 Task: Find connections with filter location Cuddapah with filter topic #Industrieswith filter profile language English with filter current company Hshelpinghand - Job & Career Opportunities with filter school Sambhram Institute of Technology, BANGALORE with filter industry Leasing Non-residential Real Estate with filter service category Videography with filter keywords title Nurse
Action: Mouse moved to (481, 61)
Screenshot: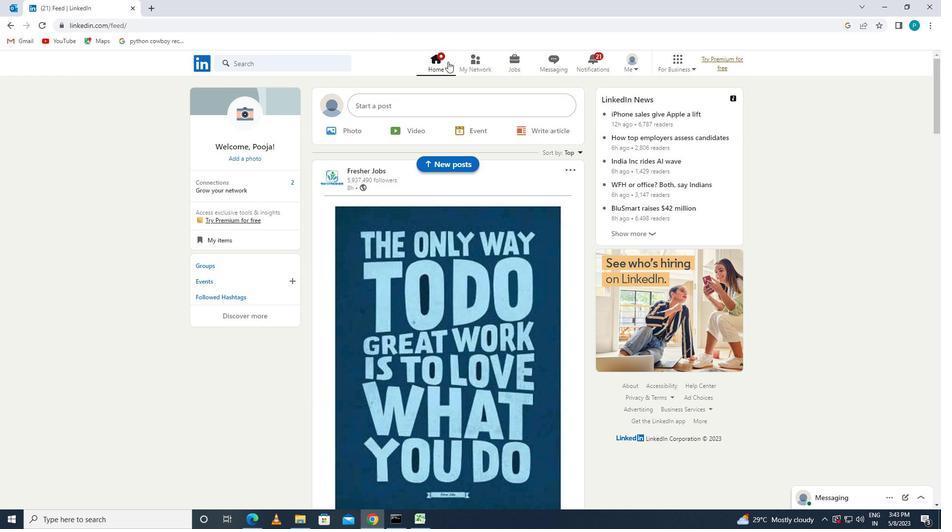 
Action: Mouse pressed left at (481, 61)
Screenshot: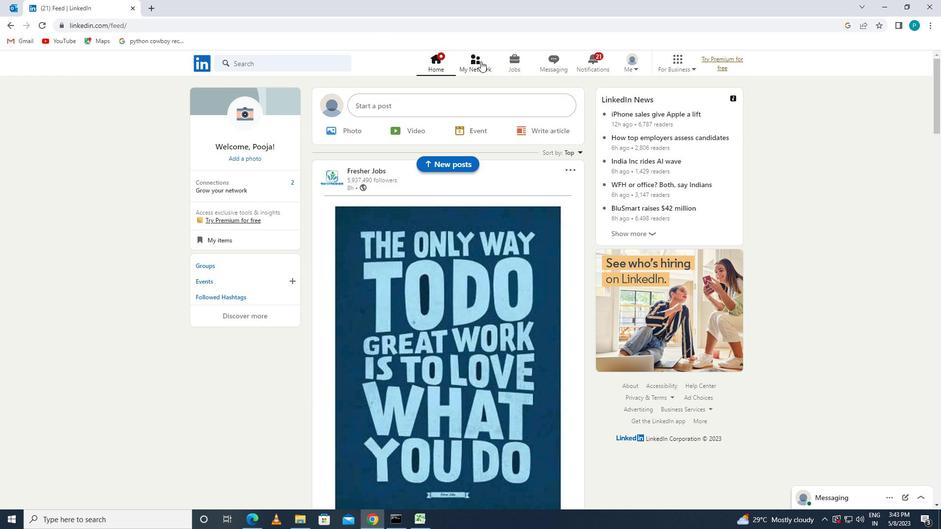 
Action: Mouse moved to (312, 124)
Screenshot: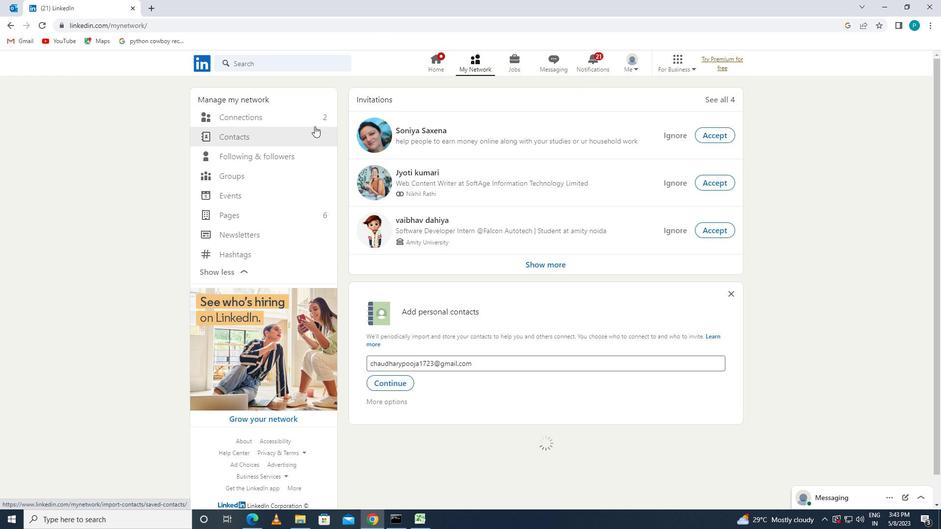 
Action: Mouse pressed left at (312, 124)
Screenshot: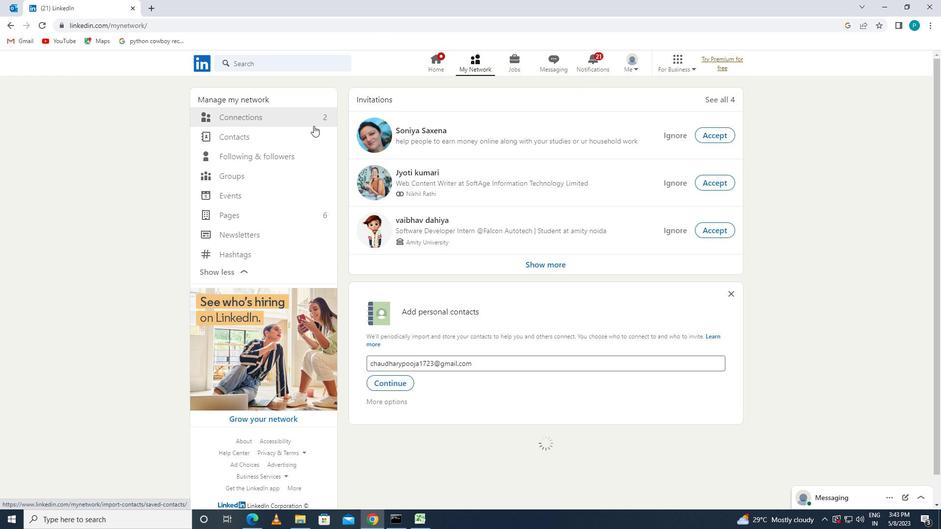 
Action: Mouse moved to (312, 124)
Screenshot: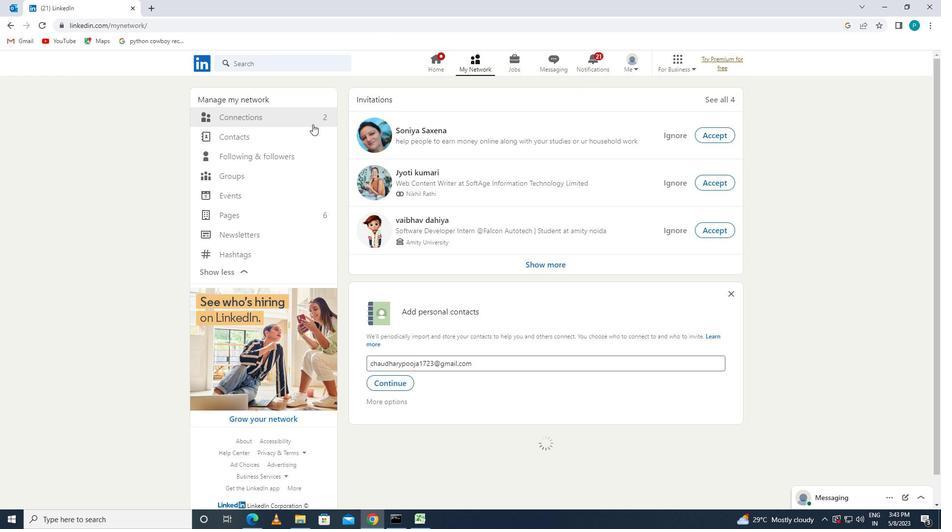 
Action: Mouse pressed left at (312, 124)
Screenshot: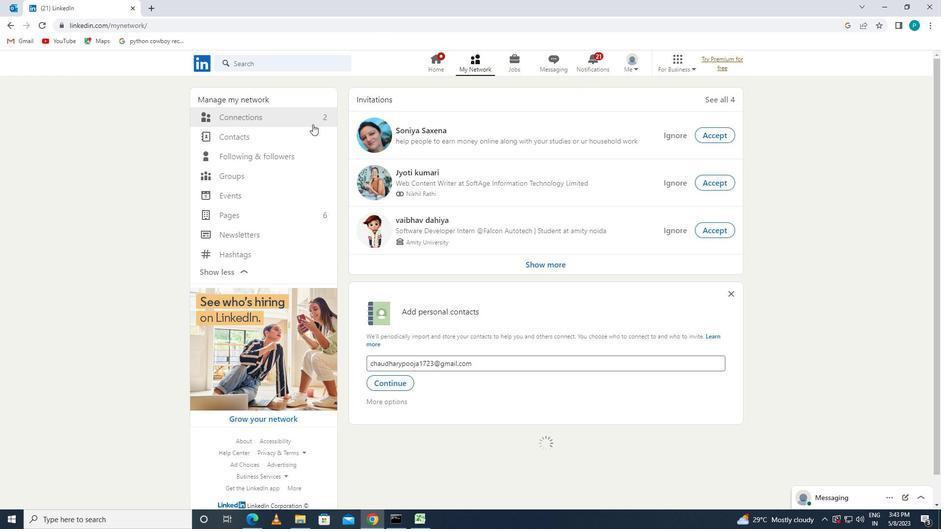 
Action: Mouse pressed left at (312, 124)
Screenshot: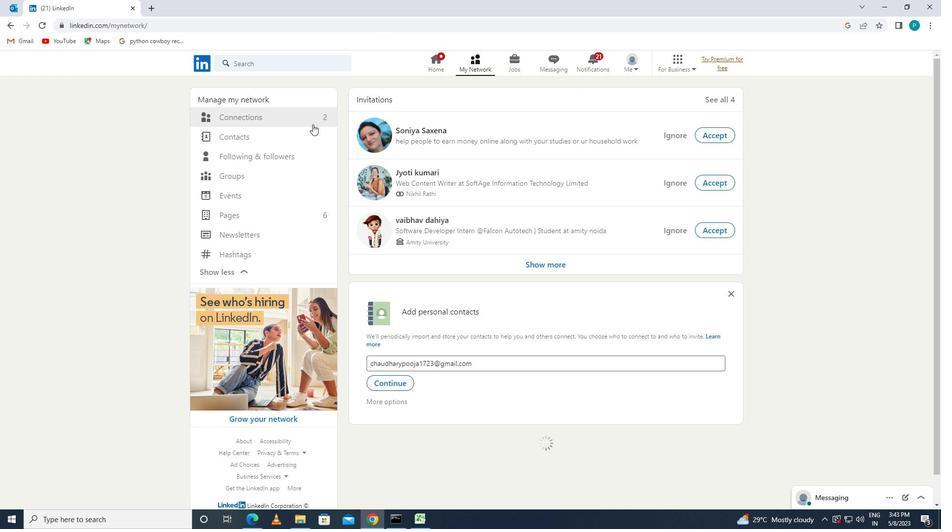 
Action: Mouse moved to (313, 114)
Screenshot: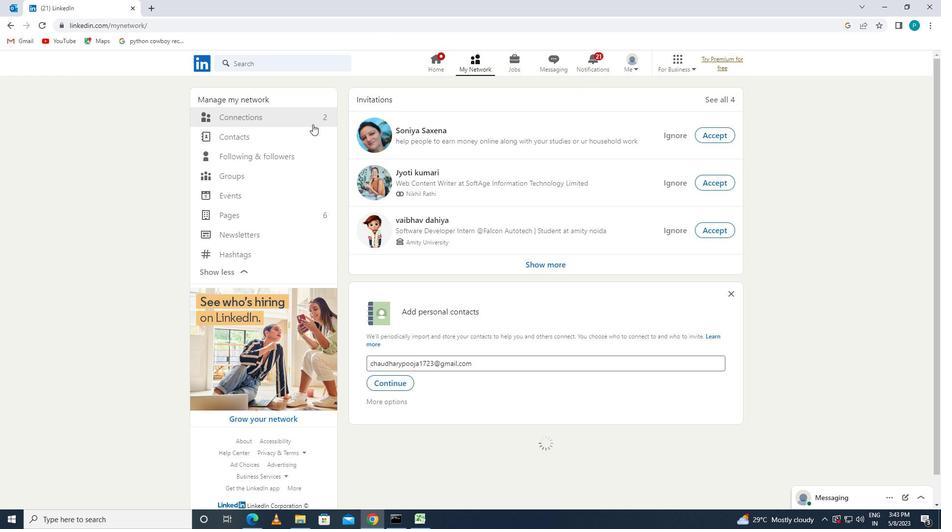 
Action: Mouse pressed left at (313, 114)
Screenshot: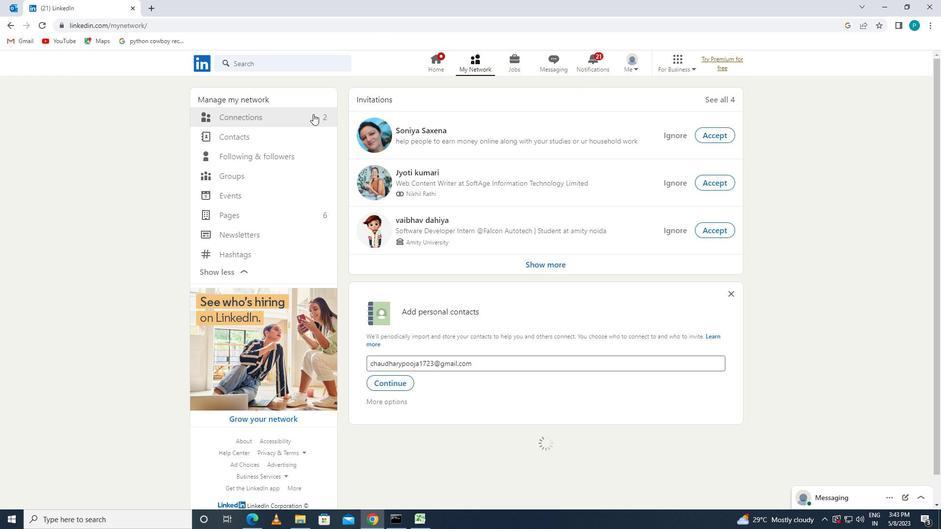 
Action: Mouse pressed left at (313, 114)
Screenshot: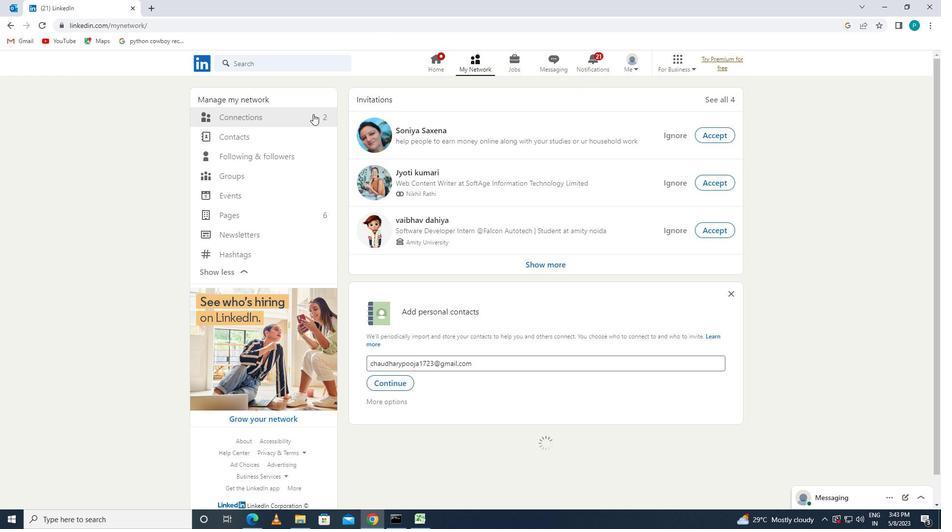 
Action: Mouse moved to (566, 120)
Screenshot: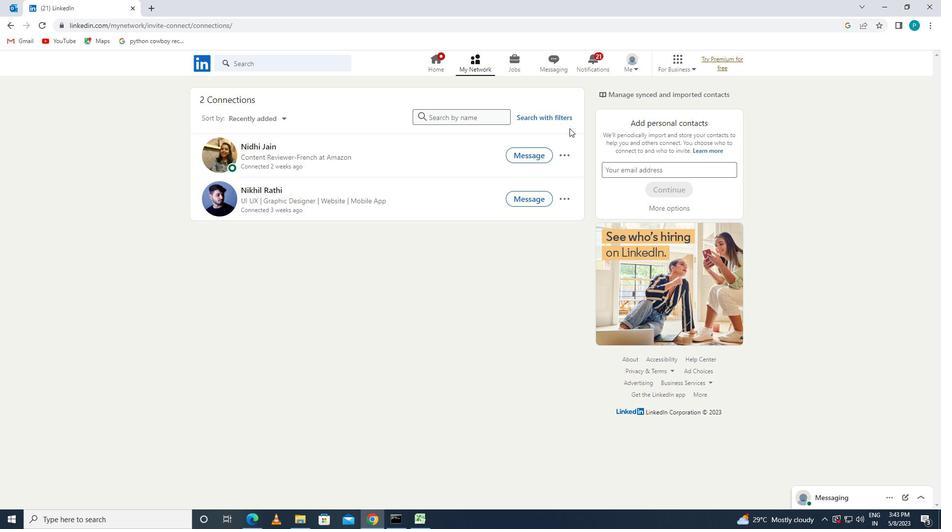 
Action: Mouse pressed left at (566, 120)
Screenshot: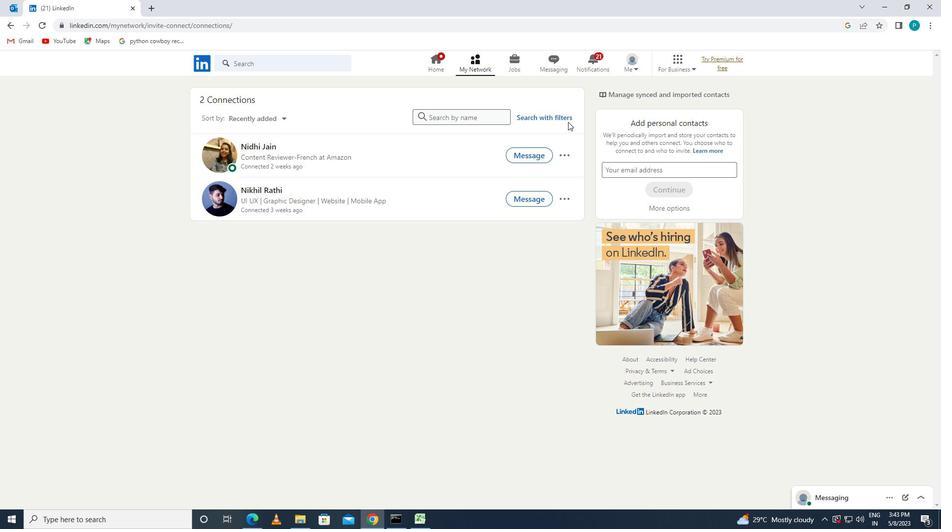 
Action: Mouse moved to (509, 87)
Screenshot: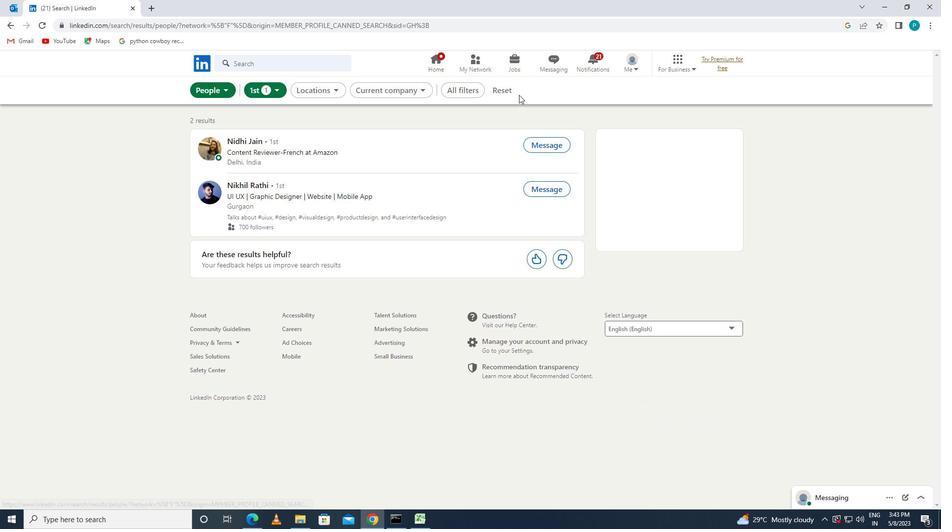 
Action: Mouse pressed left at (509, 87)
Screenshot: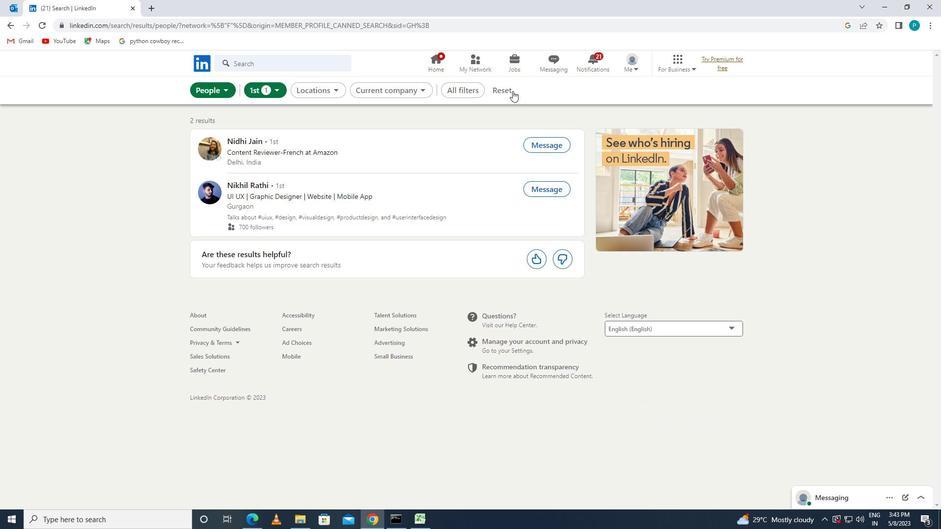 
Action: Mouse moved to (475, 89)
Screenshot: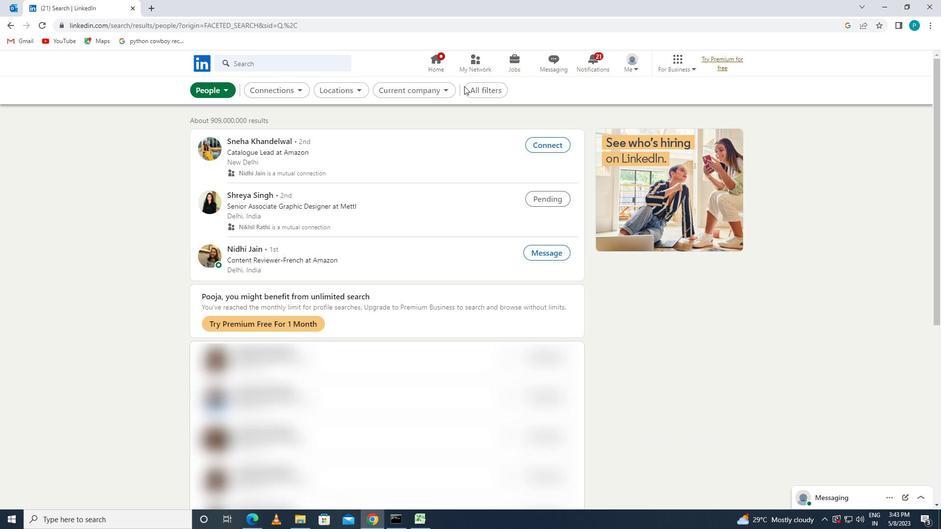 
Action: Mouse pressed left at (475, 89)
Screenshot: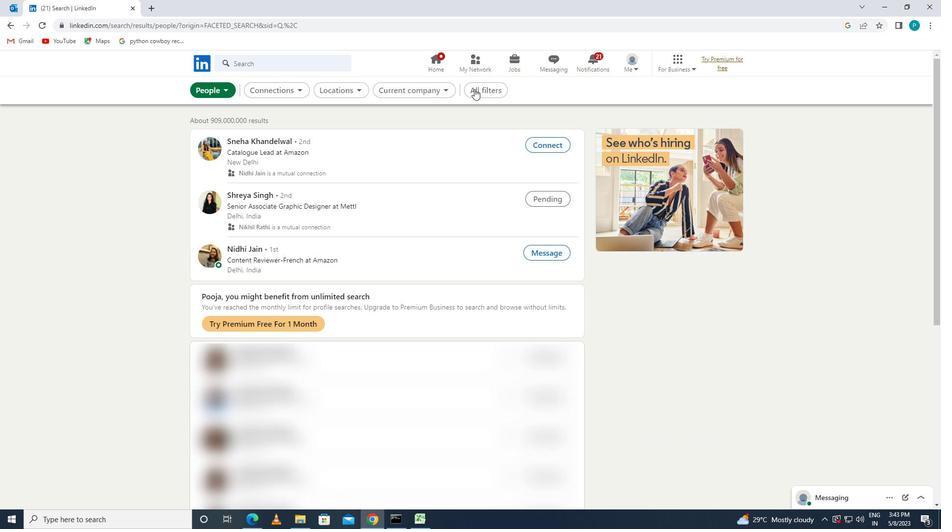 
Action: Mouse moved to (866, 250)
Screenshot: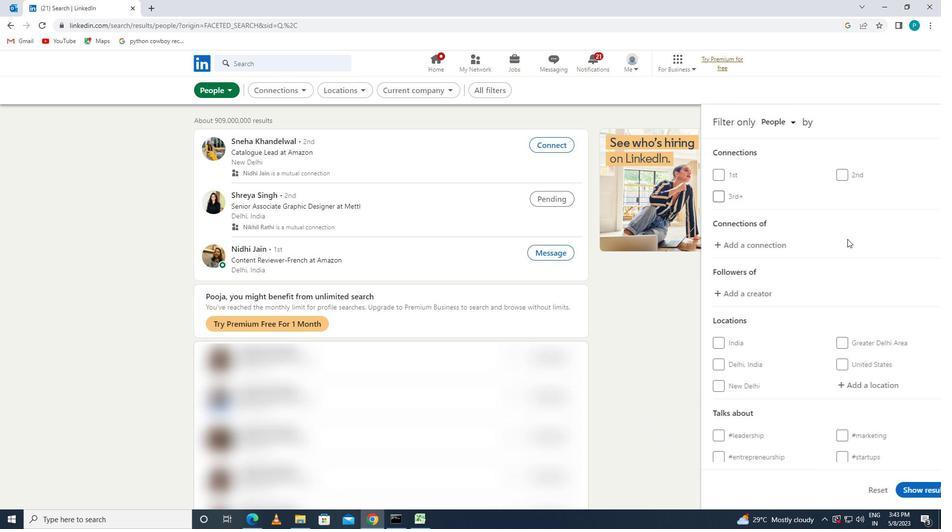 
Action: Mouse scrolled (866, 249) with delta (0, 0)
Screenshot: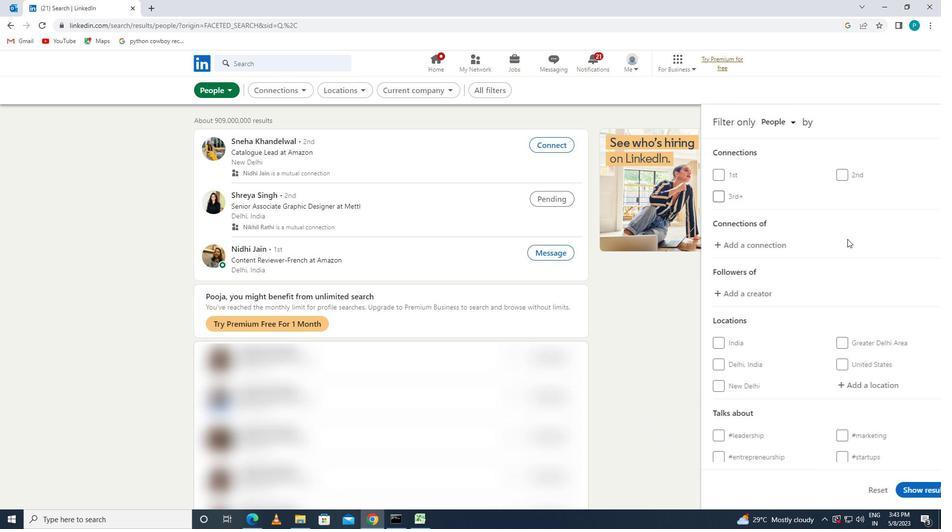 
Action: Mouse scrolled (866, 249) with delta (0, 0)
Screenshot: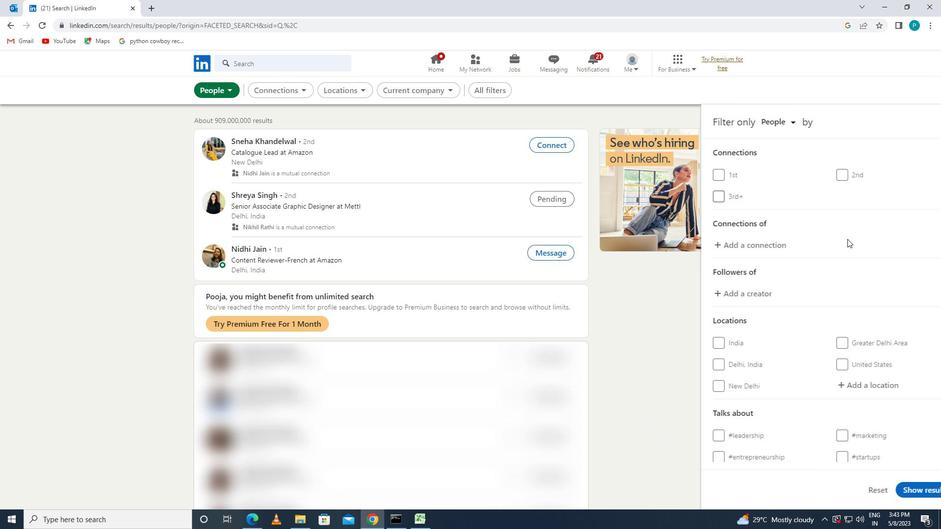 
Action: Mouse scrolled (866, 249) with delta (0, 0)
Screenshot: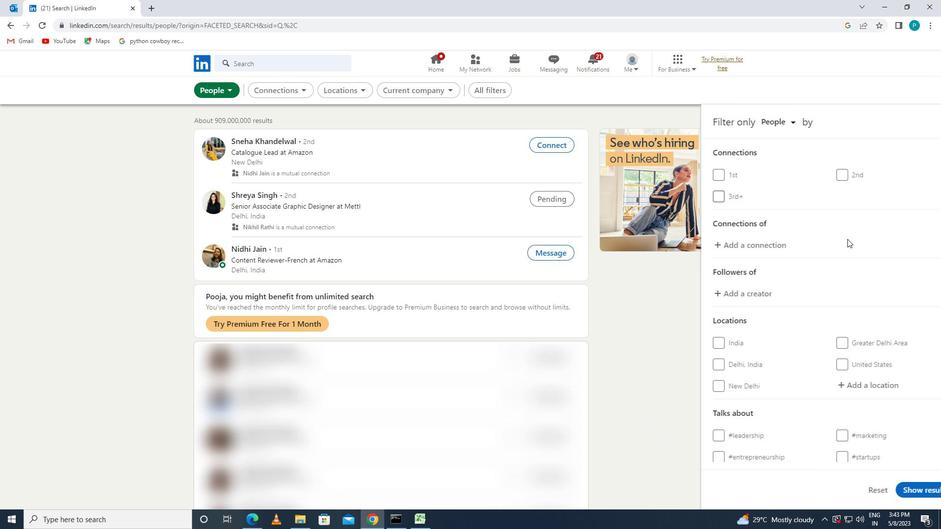 
Action: Mouse moved to (826, 234)
Screenshot: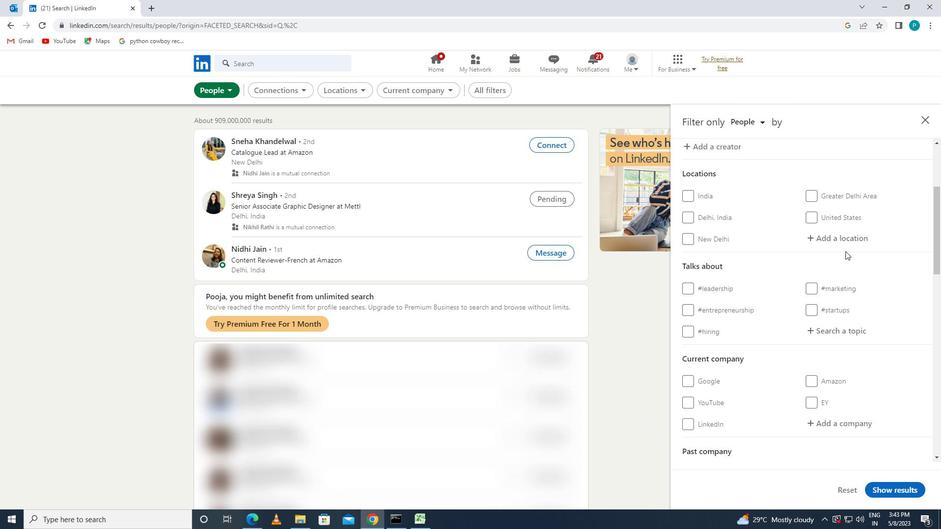 
Action: Mouse pressed left at (826, 234)
Screenshot: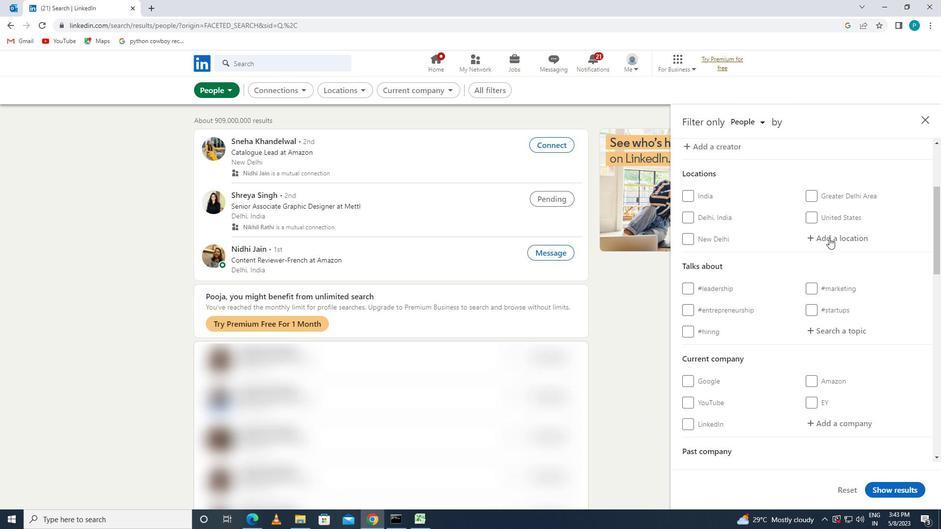 
Action: Mouse moved to (824, 234)
Screenshot: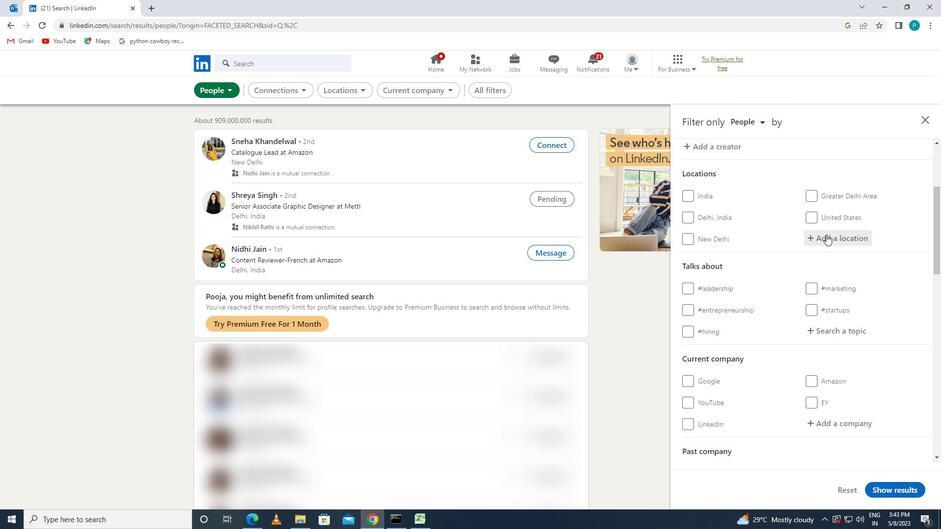 
Action: Key pressed <Key.caps_lock>c<Key.caps_lock>uddapah
Screenshot: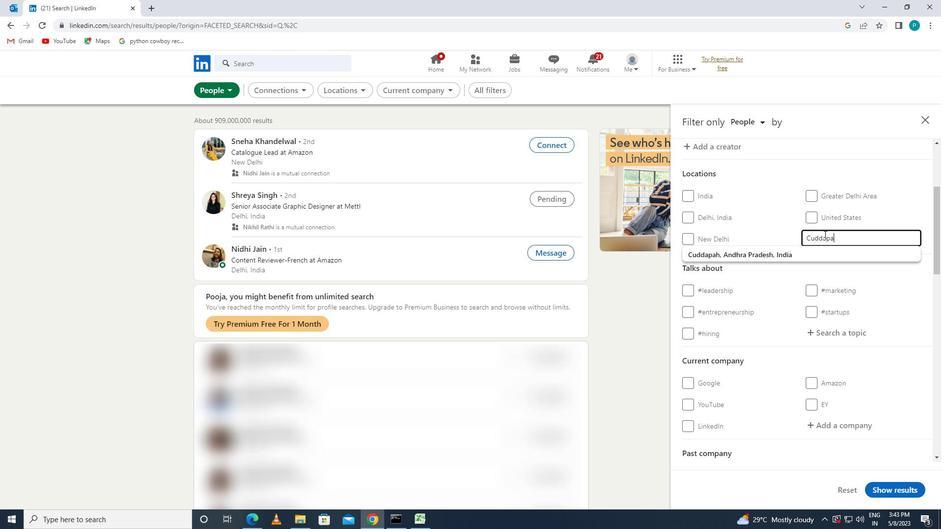 
Action: Mouse moved to (833, 249)
Screenshot: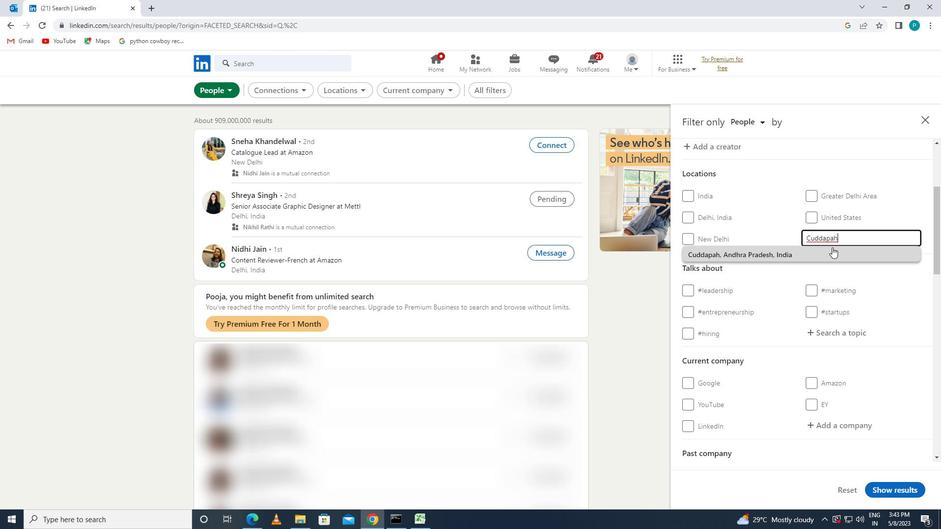 
Action: Mouse pressed left at (833, 249)
Screenshot: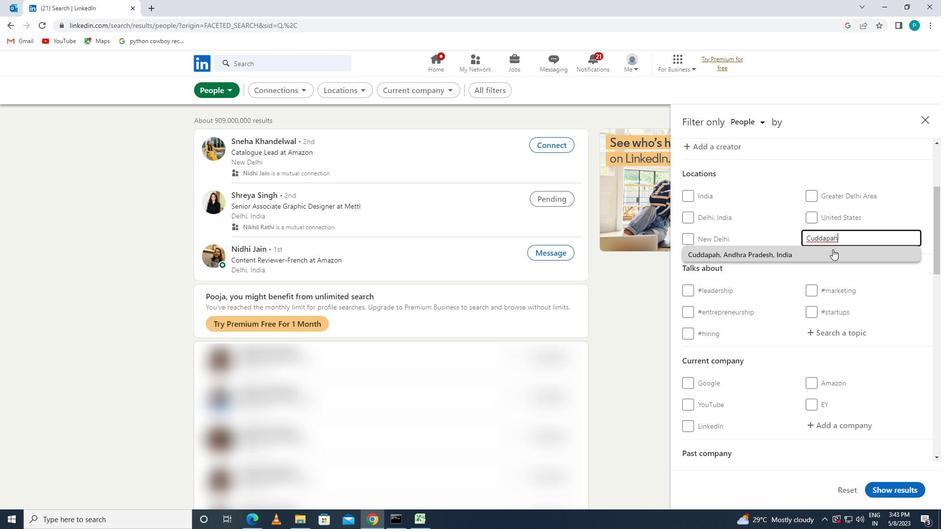 
Action: Mouse moved to (857, 356)
Screenshot: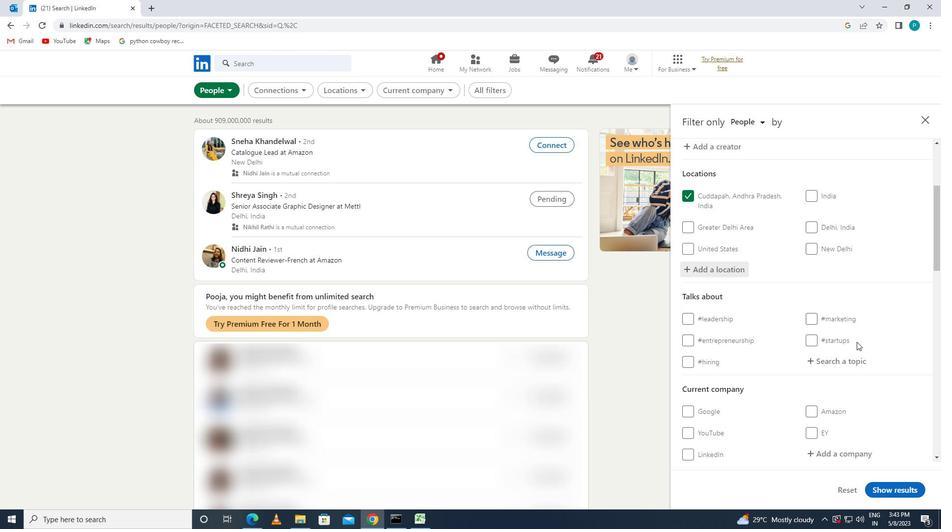 
Action: Mouse pressed left at (857, 356)
Screenshot: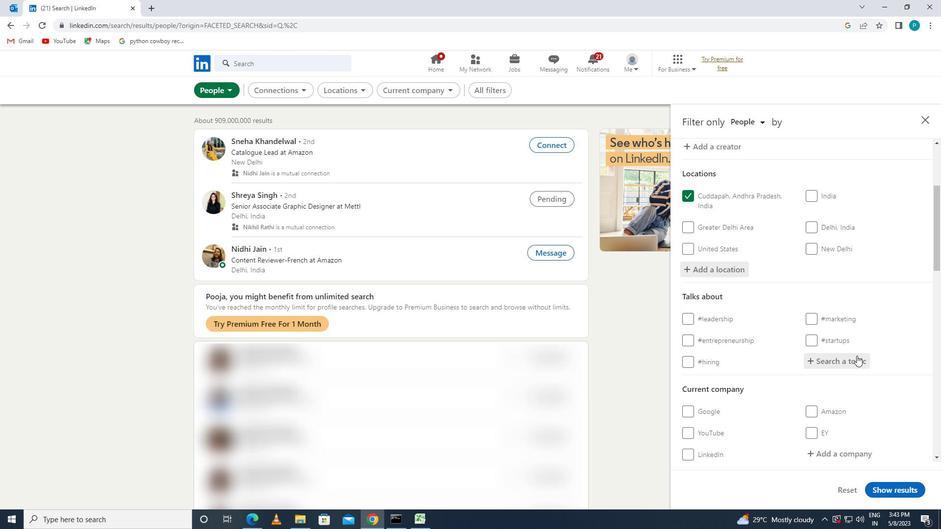 
Action: Mouse moved to (856, 356)
Screenshot: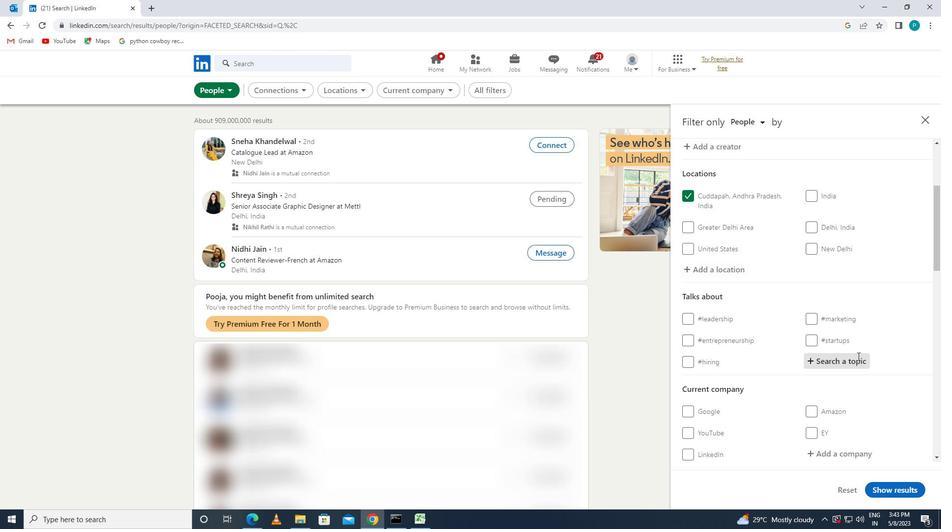 
Action: Key pressed <Key.shift>#<Key.caps_lock>I<Key.caps_lock>NDUSTRIES
Screenshot: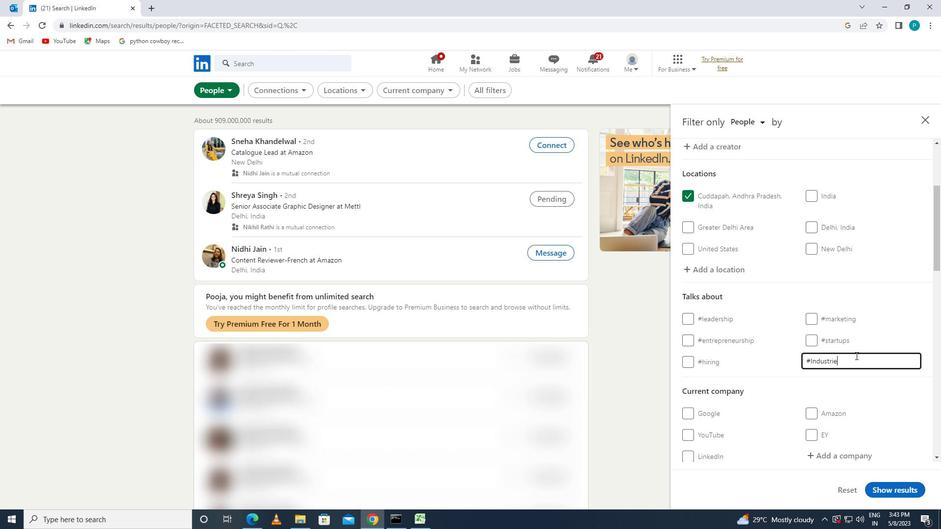 
Action: Mouse moved to (678, 249)
Screenshot: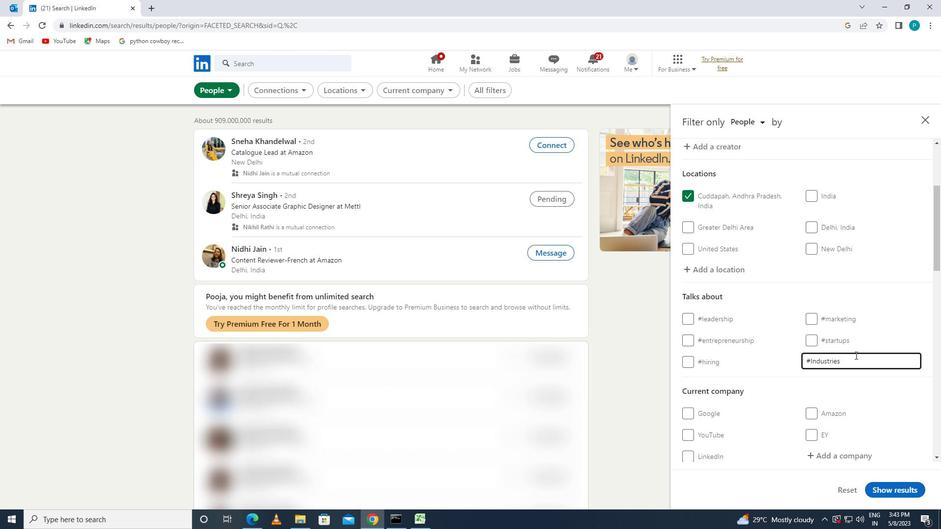 
Action: Mouse scrolled (678, 249) with delta (0, 0)
Screenshot: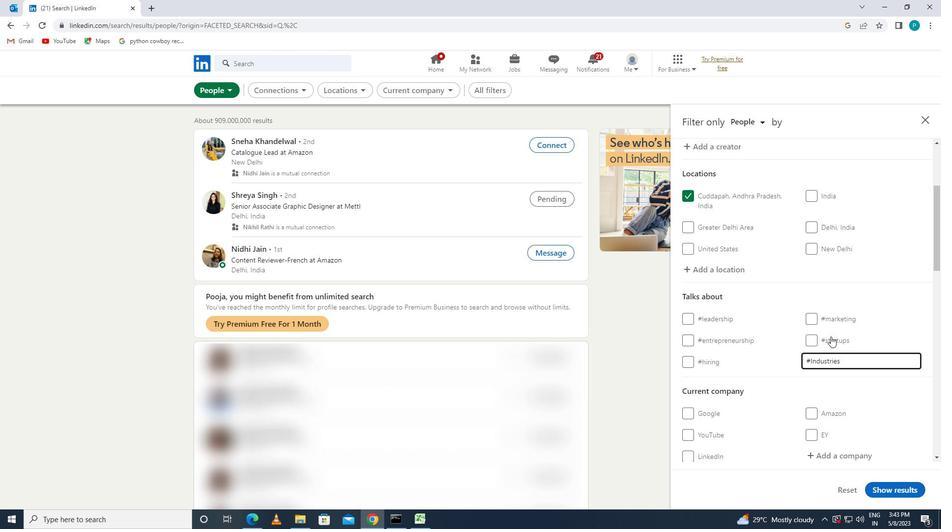 
Action: Mouse scrolled (678, 249) with delta (0, 0)
Screenshot: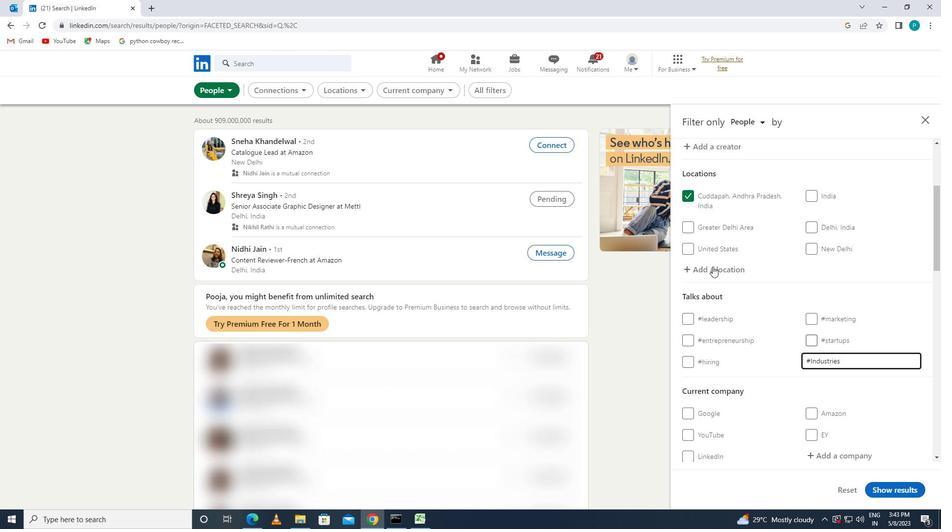 
Action: Mouse scrolled (678, 249) with delta (0, 0)
Screenshot: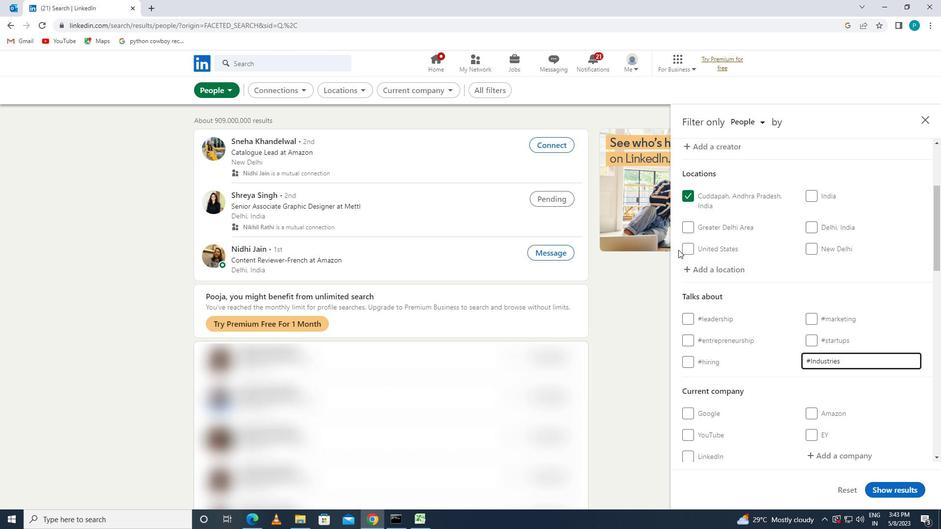 
Action: Mouse moved to (745, 348)
Screenshot: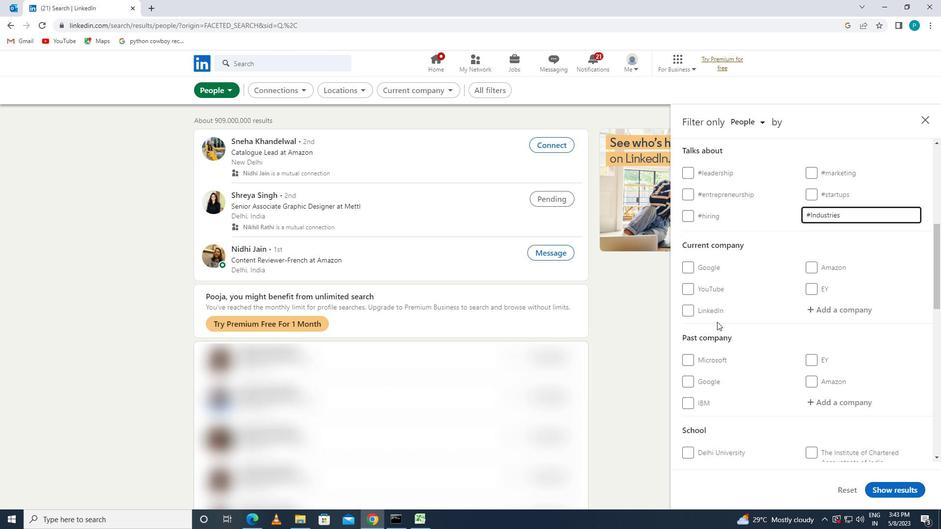 
Action: Mouse scrolled (745, 348) with delta (0, 0)
Screenshot: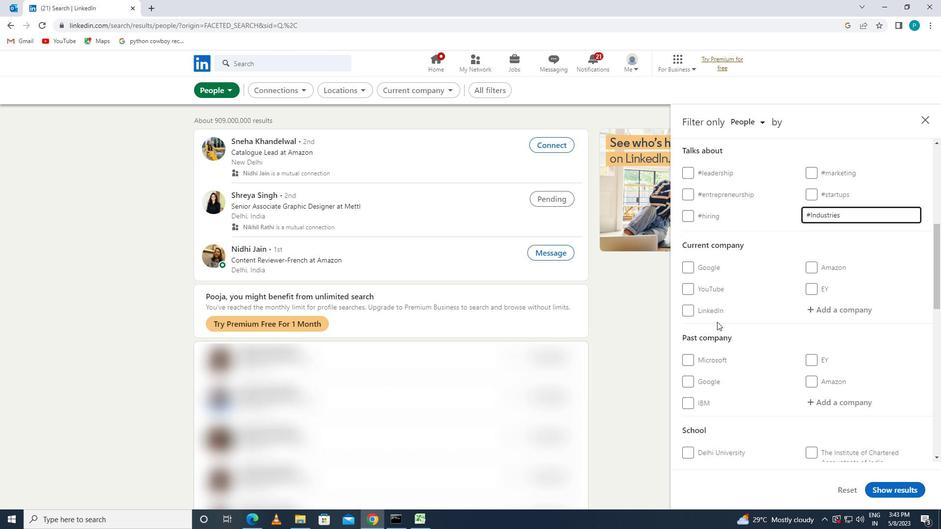 
Action: Mouse scrolled (745, 348) with delta (0, 0)
Screenshot: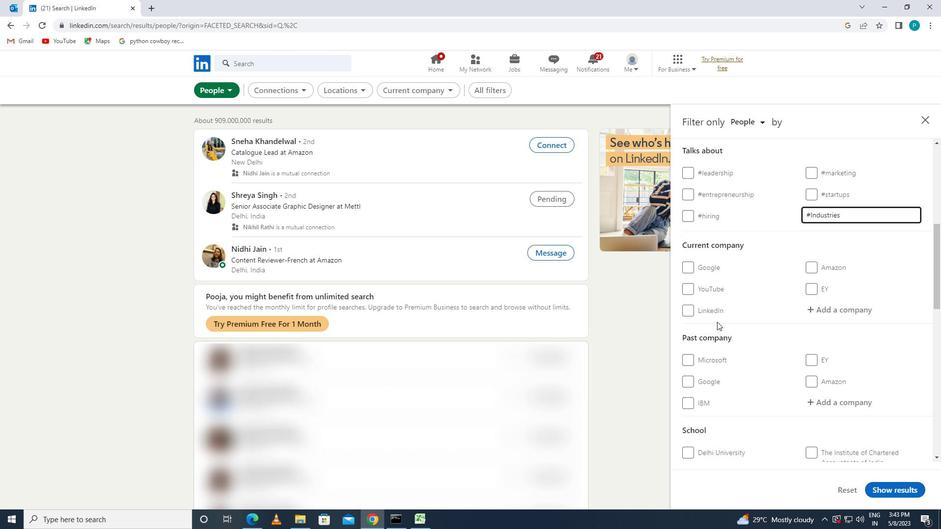 
Action: Mouse moved to (713, 368)
Screenshot: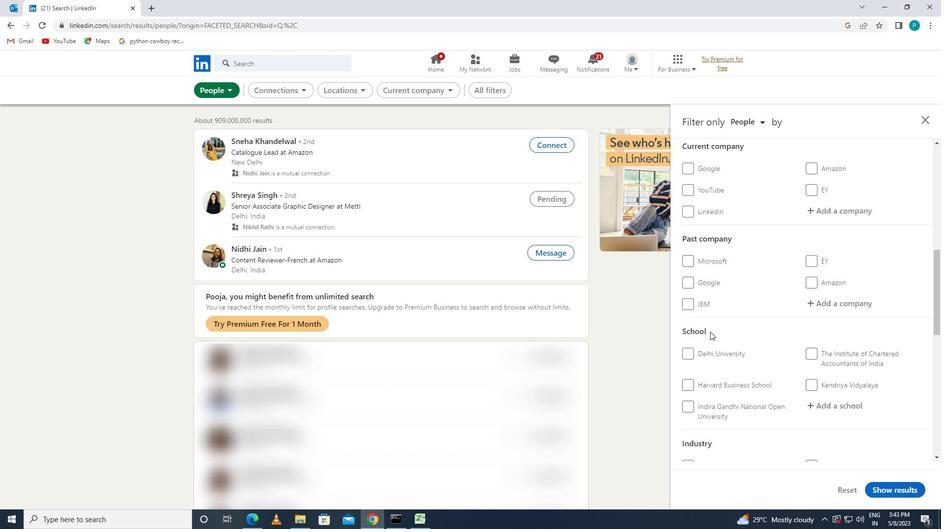 
Action: Mouse scrolled (713, 367) with delta (0, 0)
Screenshot: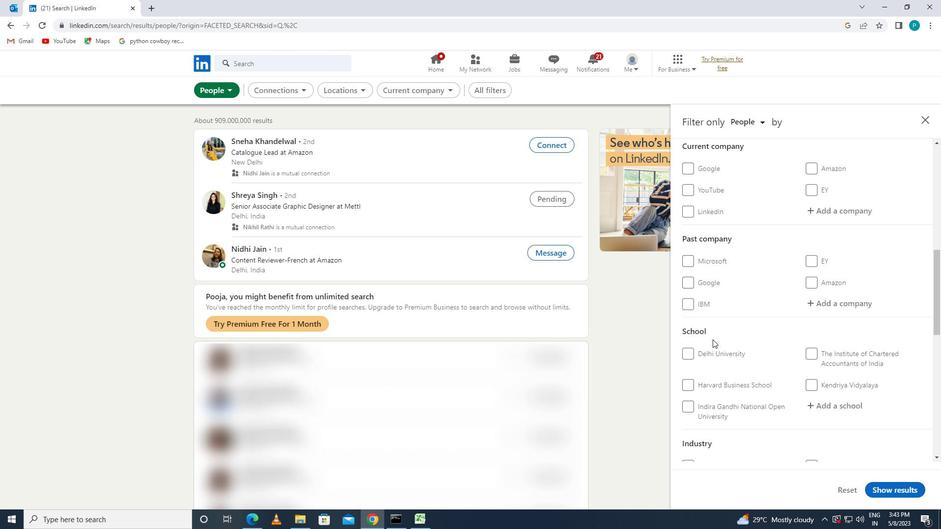 
Action: Mouse scrolled (713, 367) with delta (0, 0)
Screenshot: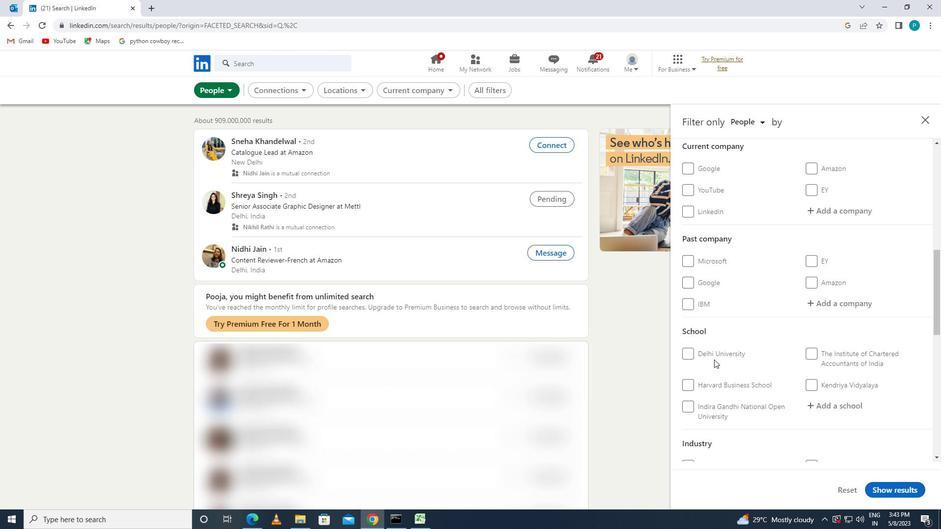 
Action: Mouse scrolled (713, 367) with delta (0, 0)
Screenshot: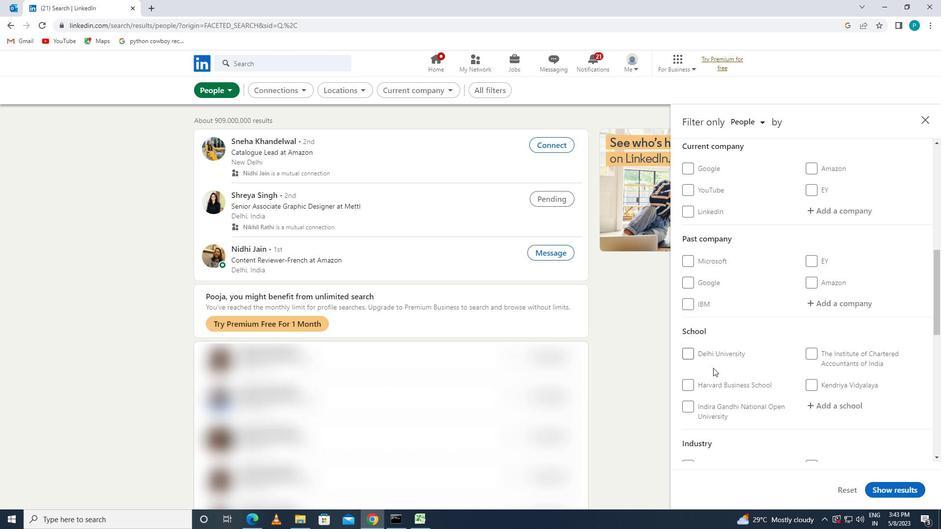 
Action: Mouse moved to (713, 379)
Screenshot: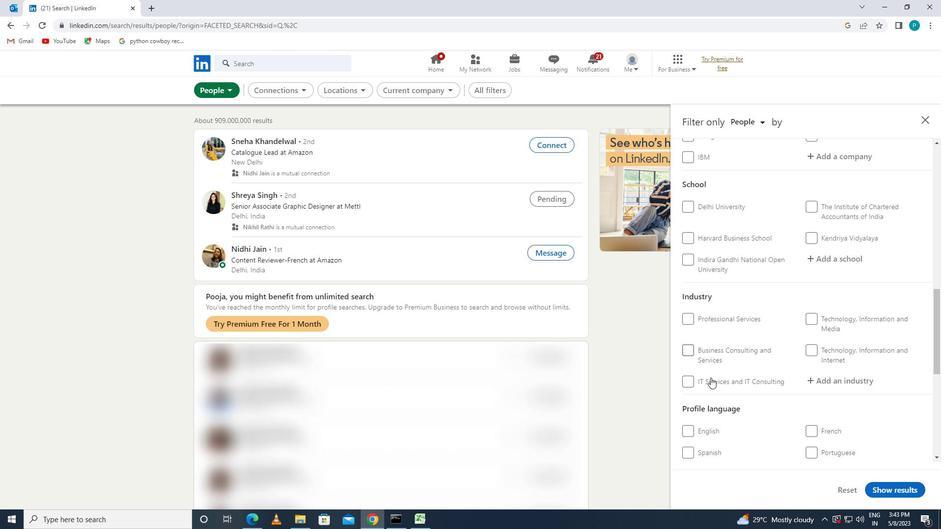 
Action: Mouse scrolled (713, 379) with delta (0, 0)
Screenshot: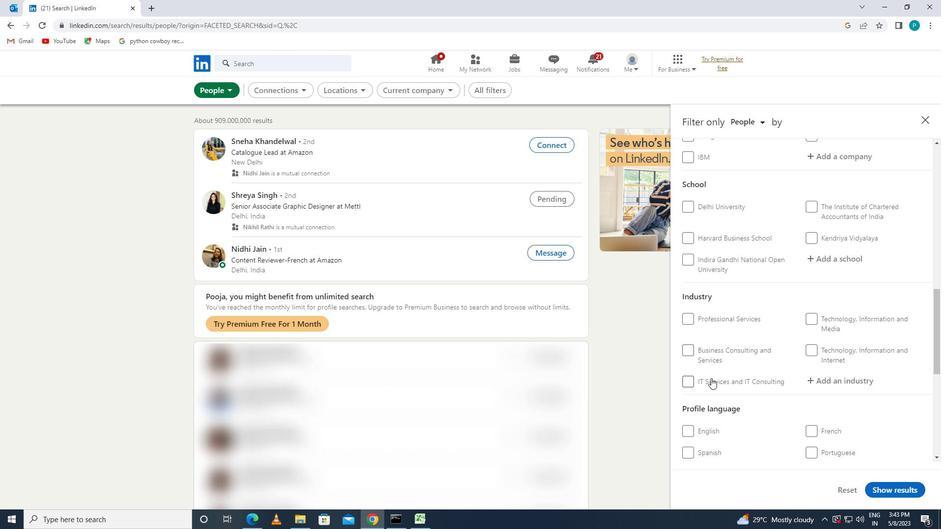 
Action: Mouse moved to (707, 381)
Screenshot: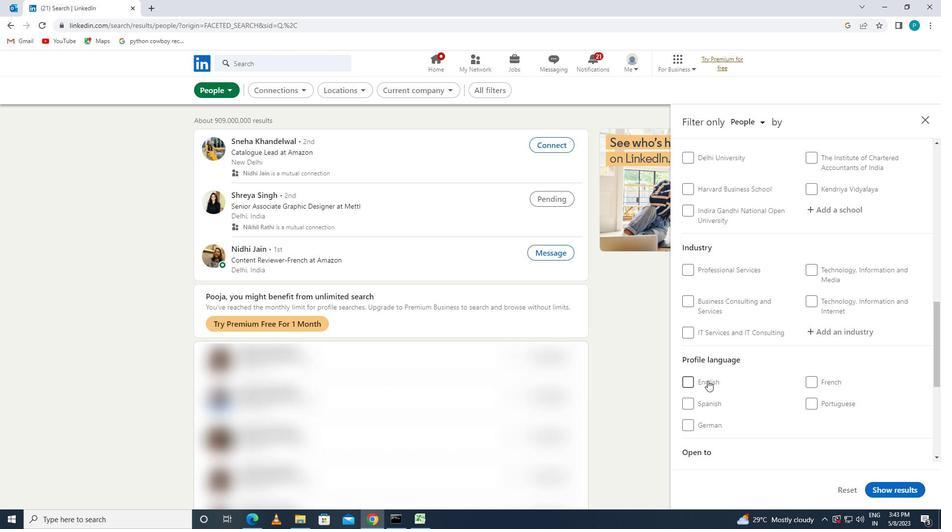 
Action: Mouse pressed left at (707, 381)
Screenshot: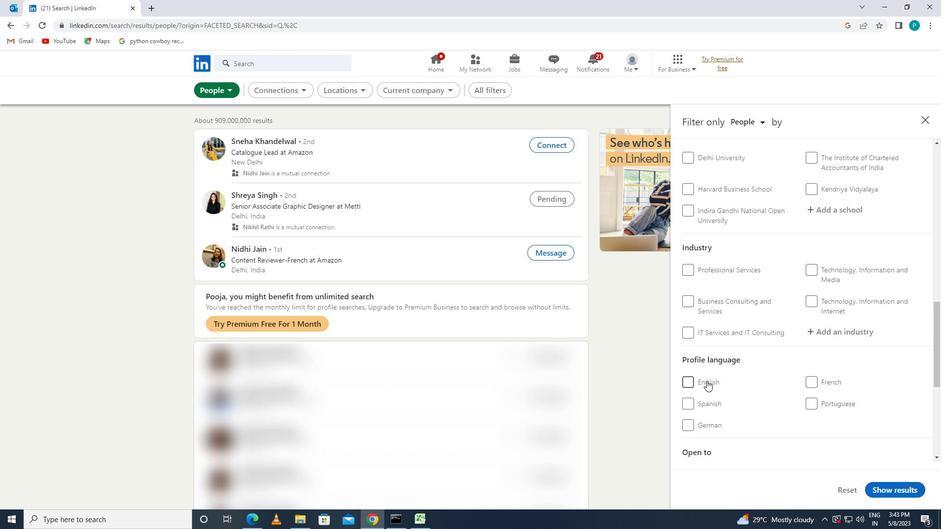 
Action: Mouse moved to (817, 381)
Screenshot: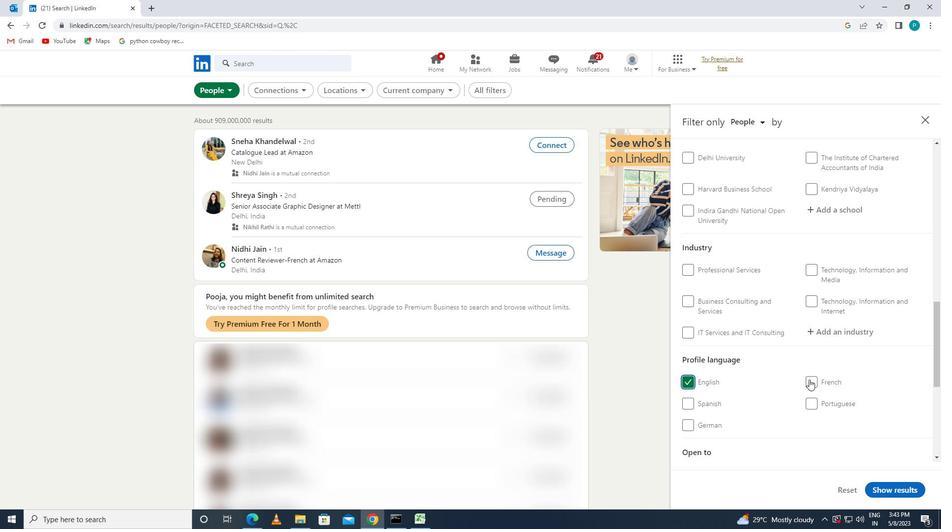 
Action: Mouse scrolled (817, 381) with delta (0, 0)
Screenshot: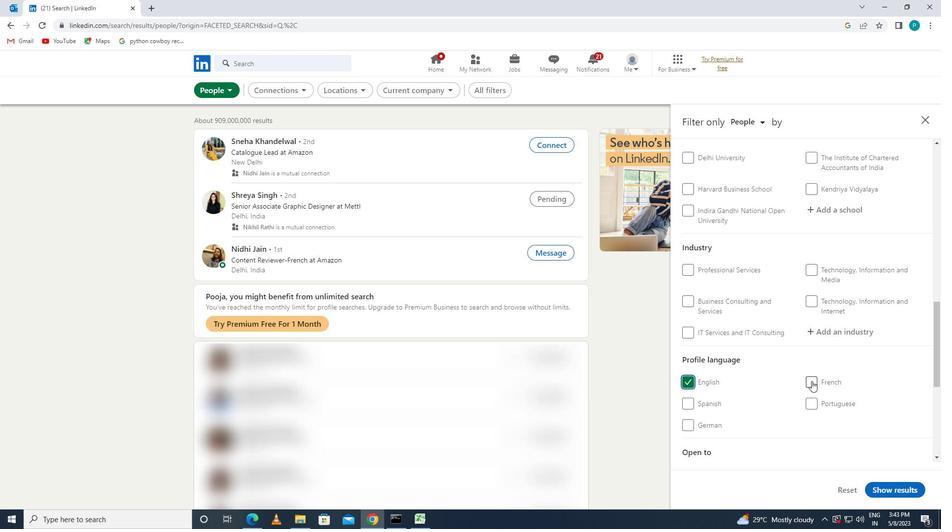 
Action: Mouse scrolled (817, 381) with delta (0, 0)
Screenshot: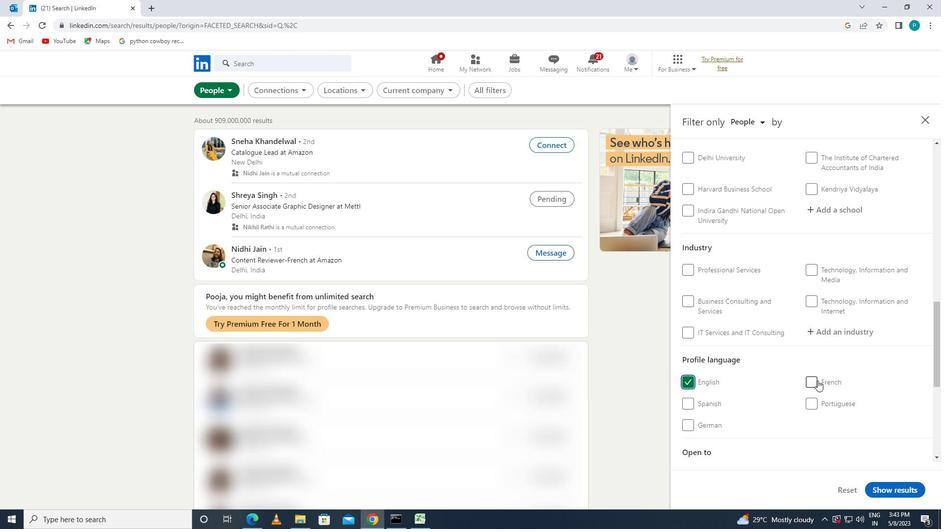 
Action: Mouse scrolled (817, 381) with delta (0, 0)
Screenshot: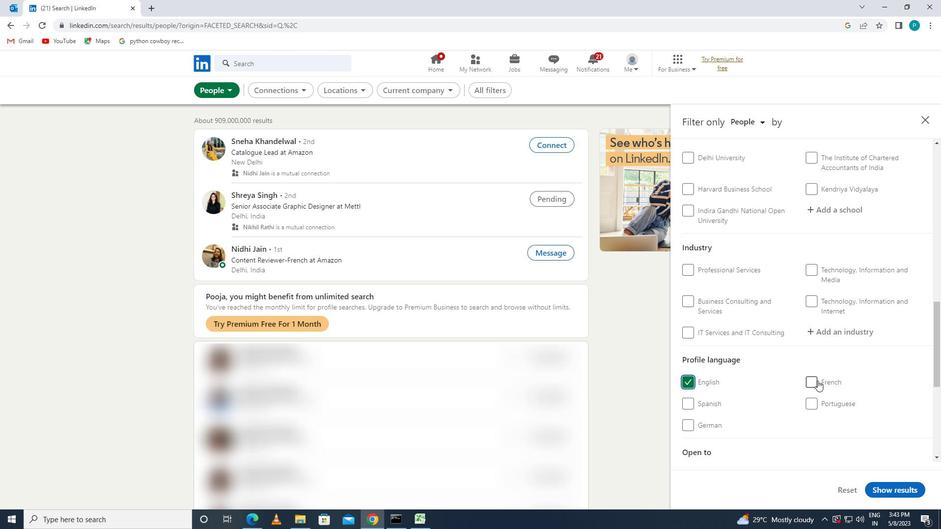 
Action: Mouse scrolled (817, 381) with delta (0, 0)
Screenshot: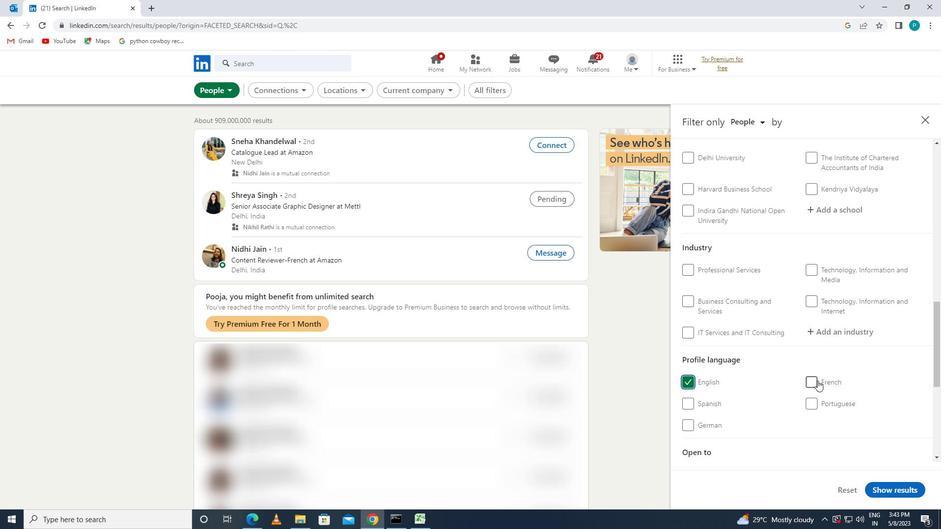 
Action: Mouse moved to (818, 368)
Screenshot: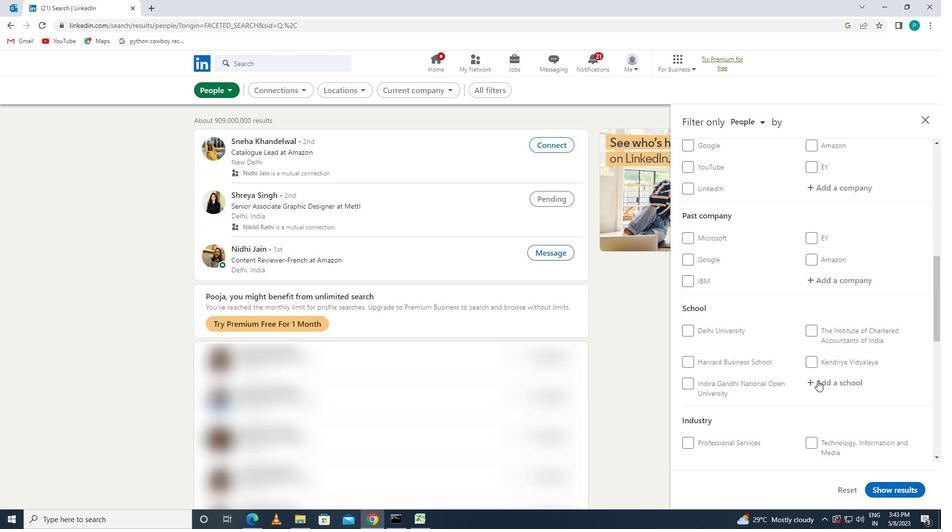 
Action: Mouse scrolled (818, 368) with delta (0, 0)
Screenshot: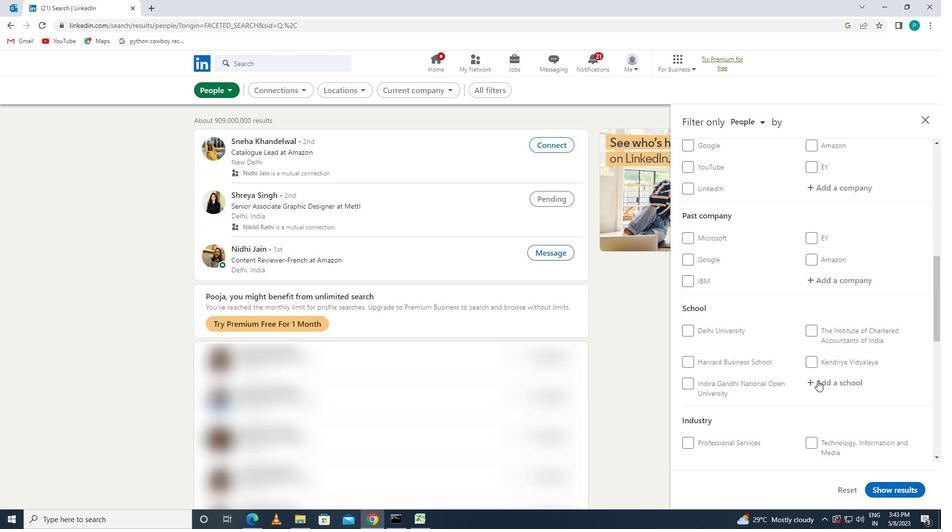 
Action: Mouse moved to (818, 366)
Screenshot: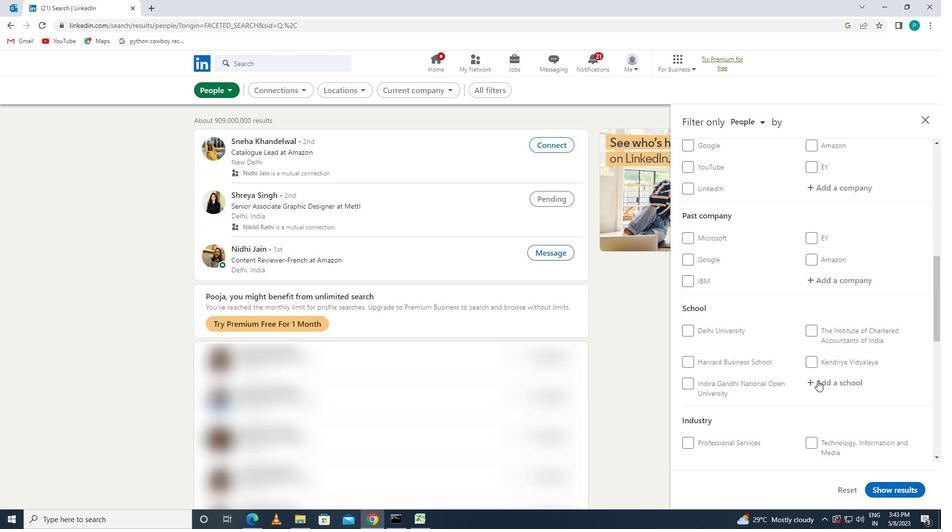 
Action: Mouse scrolled (818, 367) with delta (0, 0)
Screenshot: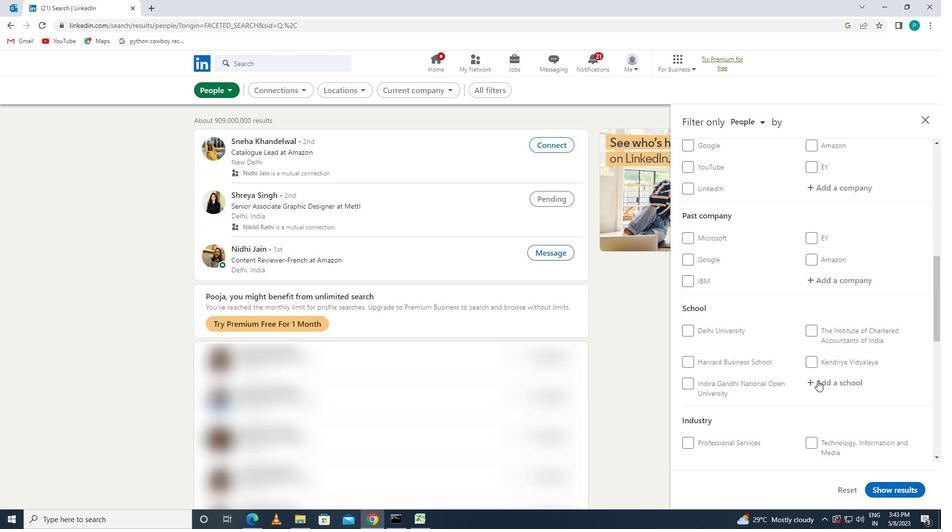 
Action: Mouse moved to (818, 365)
Screenshot: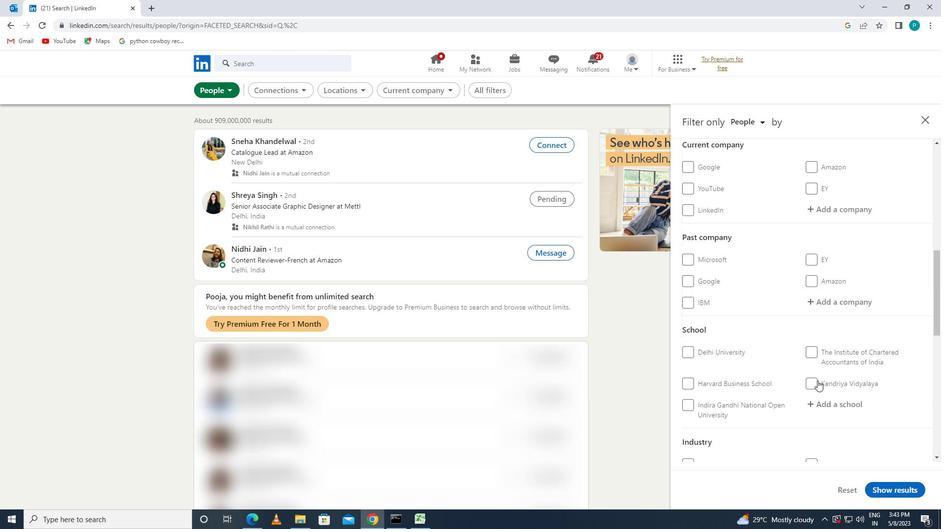 
Action: Mouse scrolled (818, 366) with delta (0, 0)
Screenshot: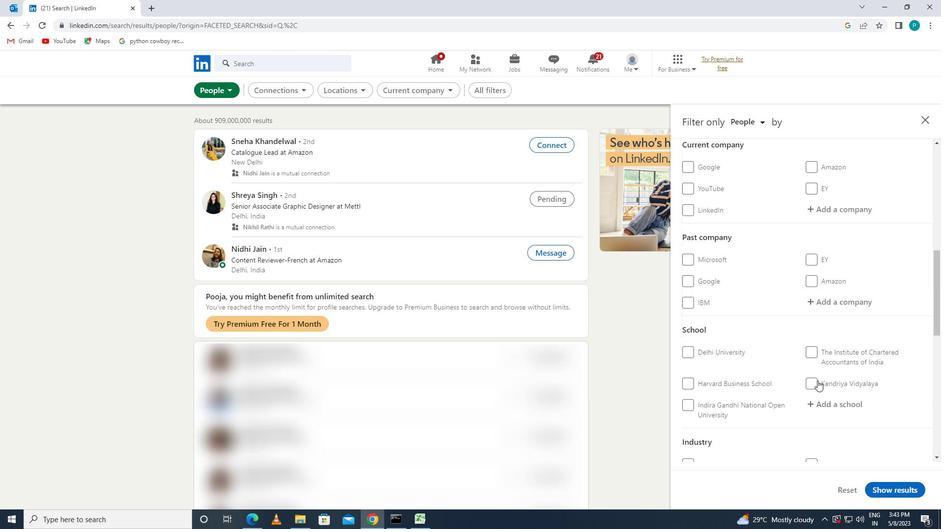 
Action: Mouse moved to (825, 362)
Screenshot: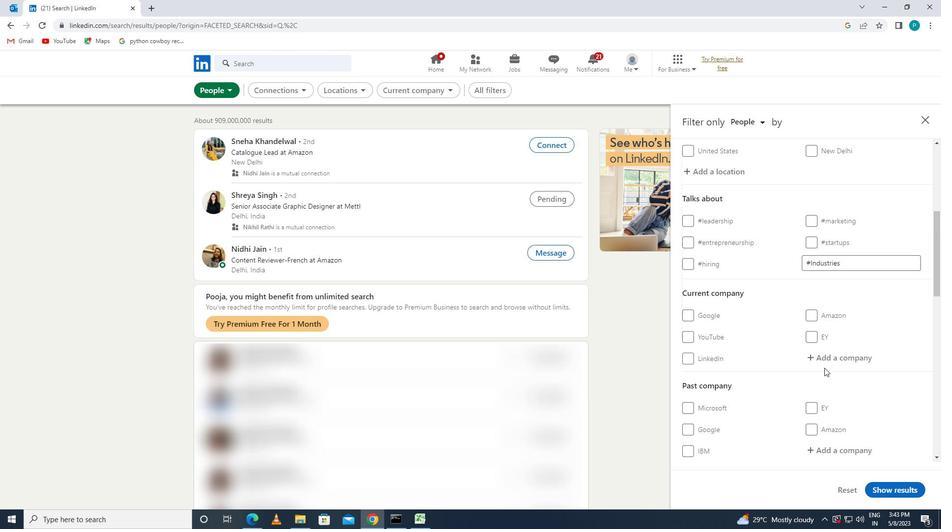 
Action: Mouse pressed left at (825, 362)
Screenshot: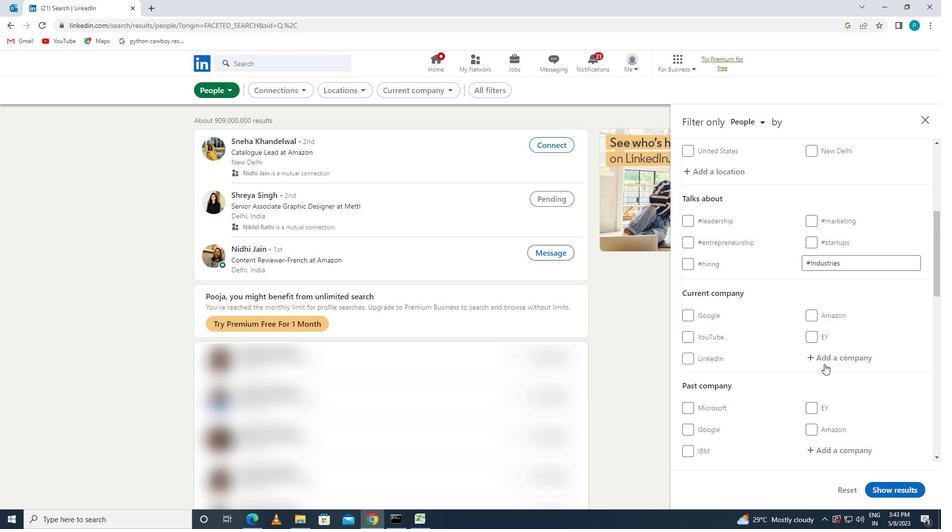 
Action: Key pressed <Key.caps_lock>HSHELPINGHAND
Screenshot: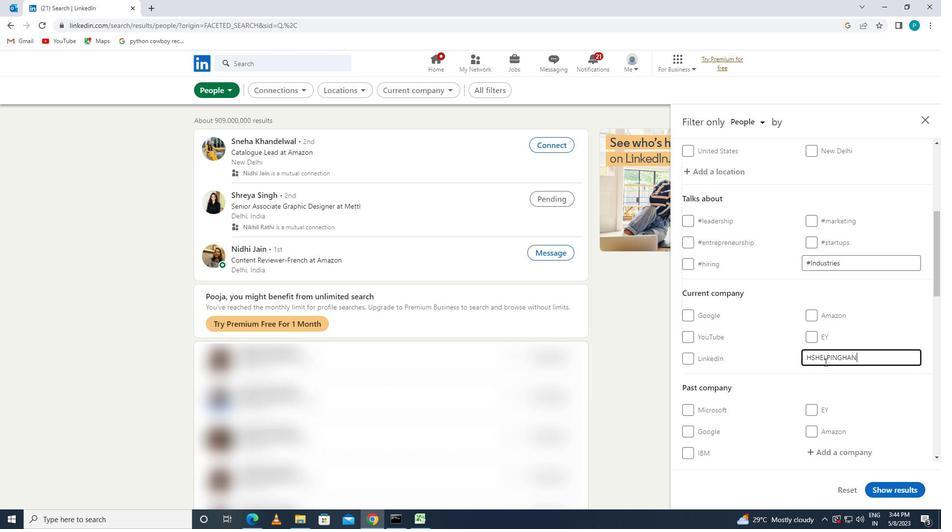 
Action: Mouse moved to (820, 375)
Screenshot: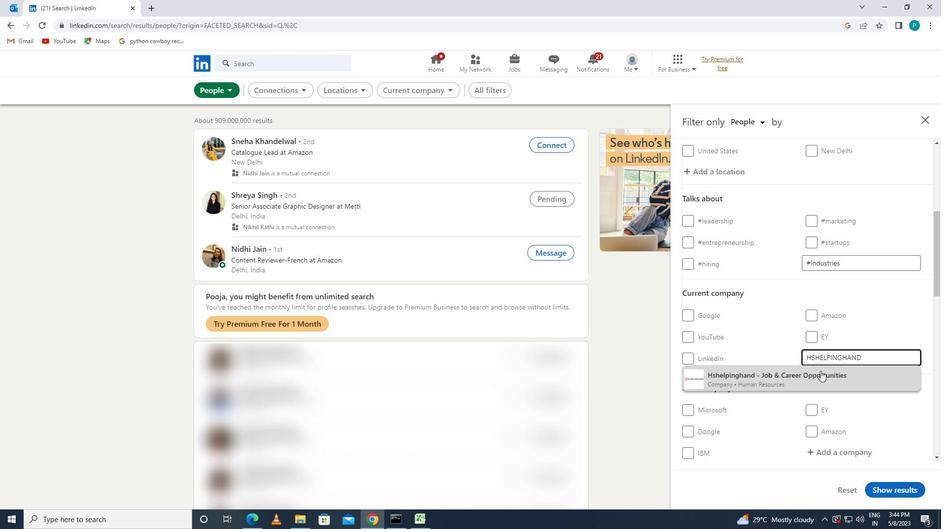 
Action: Mouse pressed left at (820, 375)
Screenshot: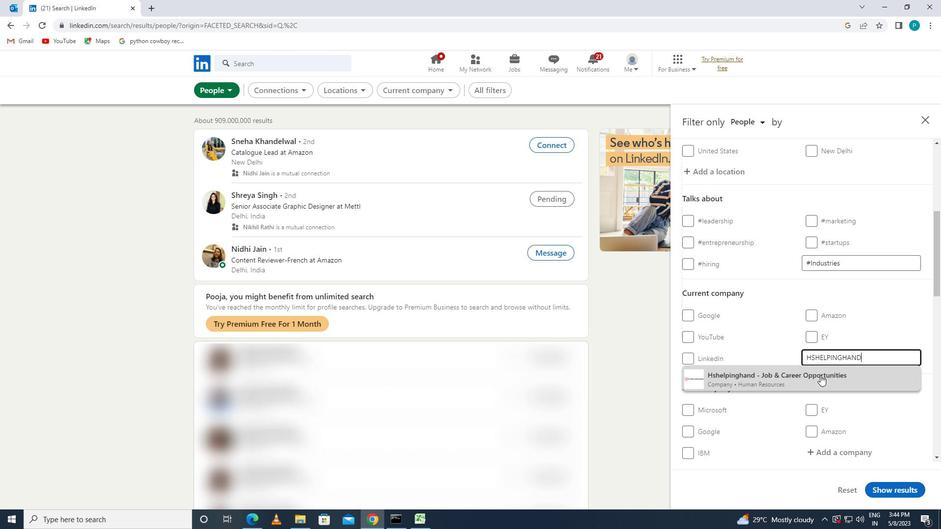 
Action: Mouse moved to (853, 395)
Screenshot: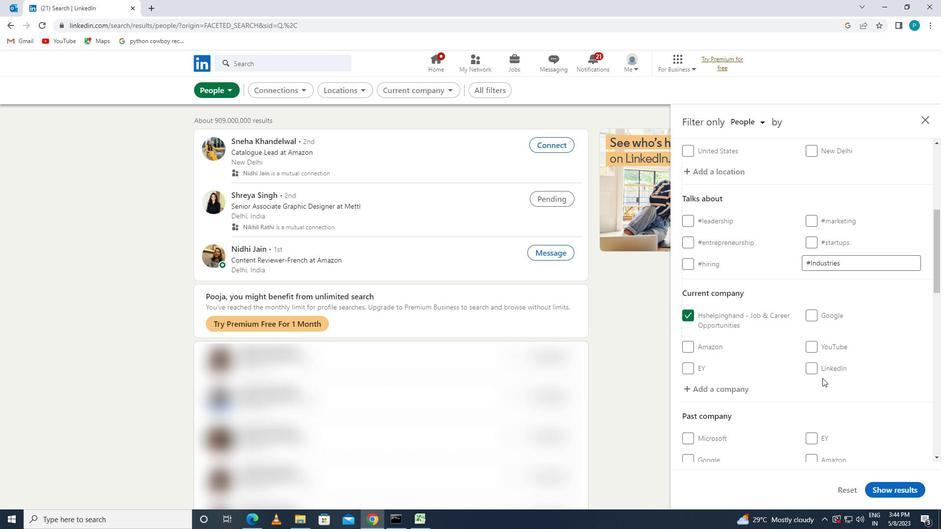 
Action: Mouse scrolled (853, 395) with delta (0, 0)
Screenshot: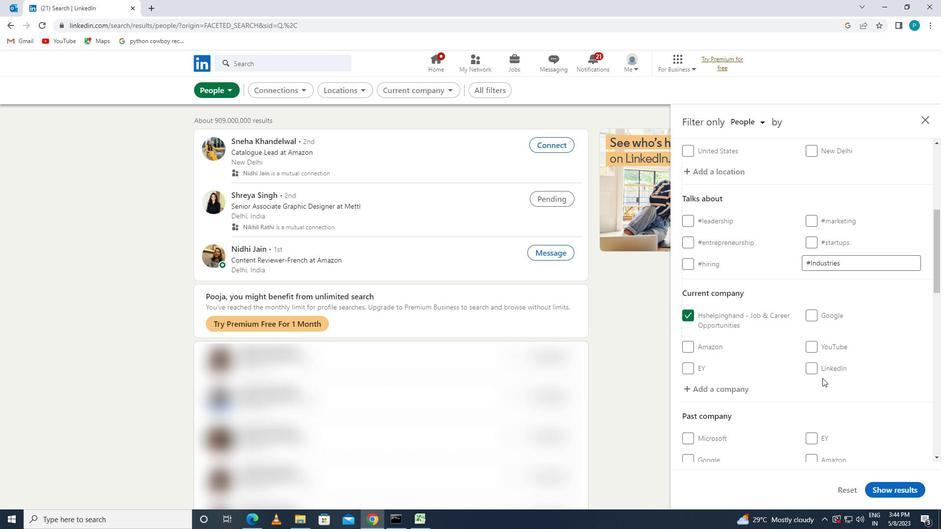 
Action: Mouse scrolled (853, 395) with delta (0, 0)
Screenshot: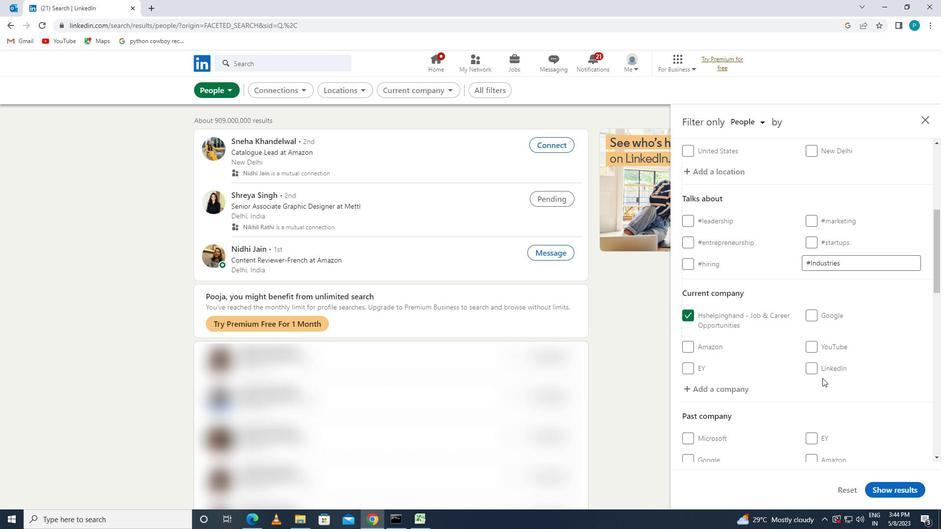 
Action: Mouse moved to (853, 404)
Screenshot: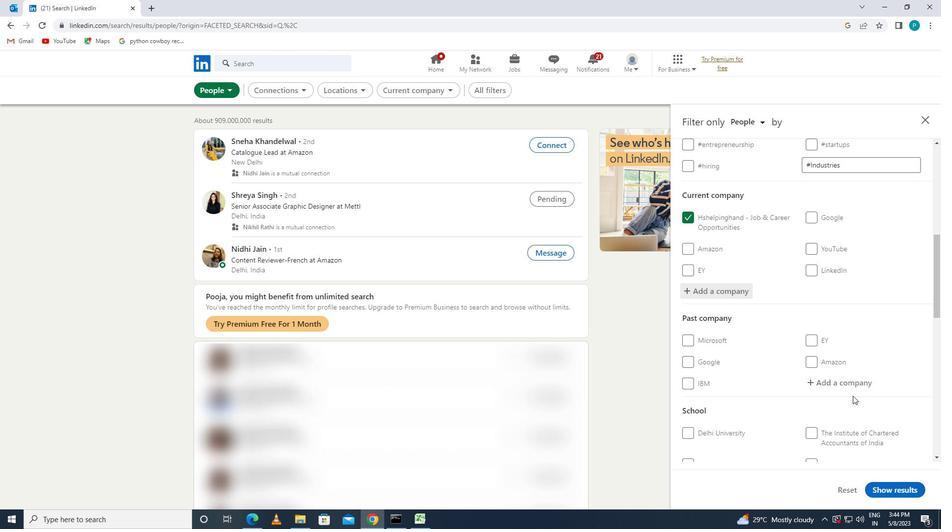 
Action: Mouse scrolled (853, 403) with delta (0, 0)
Screenshot: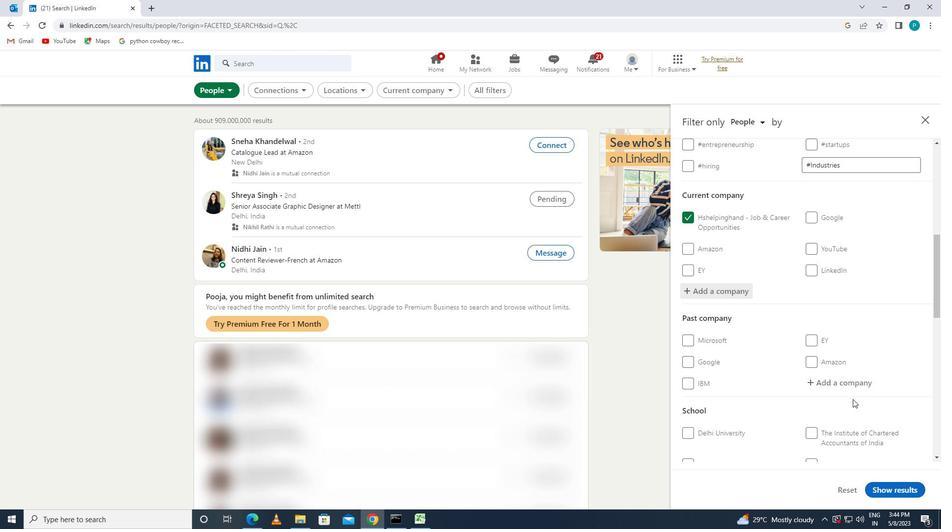
Action: Mouse scrolled (853, 403) with delta (0, 0)
Screenshot: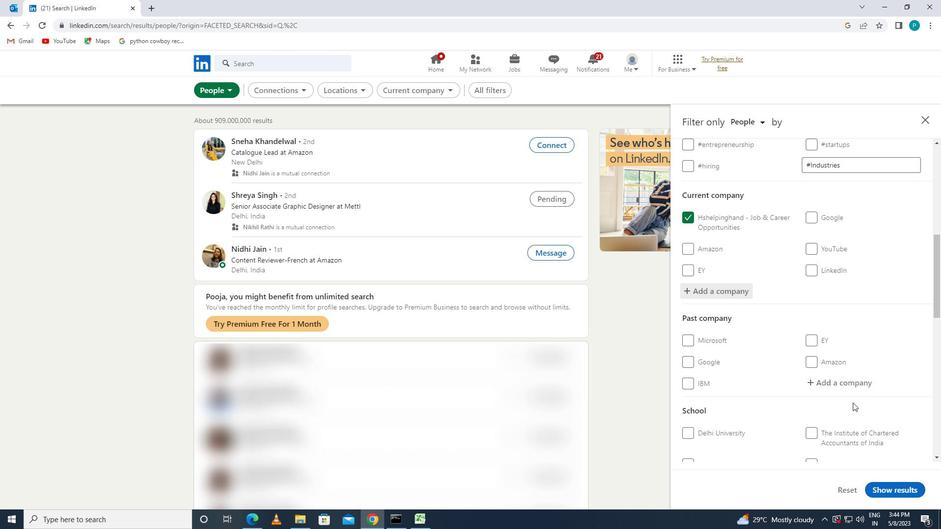 
Action: Mouse moved to (852, 382)
Screenshot: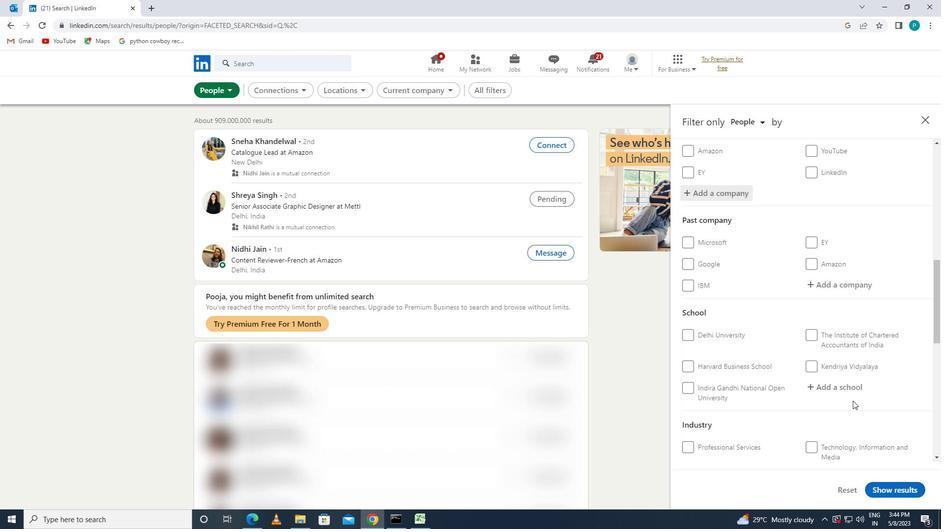 
Action: Mouse pressed left at (852, 382)
Screenshot: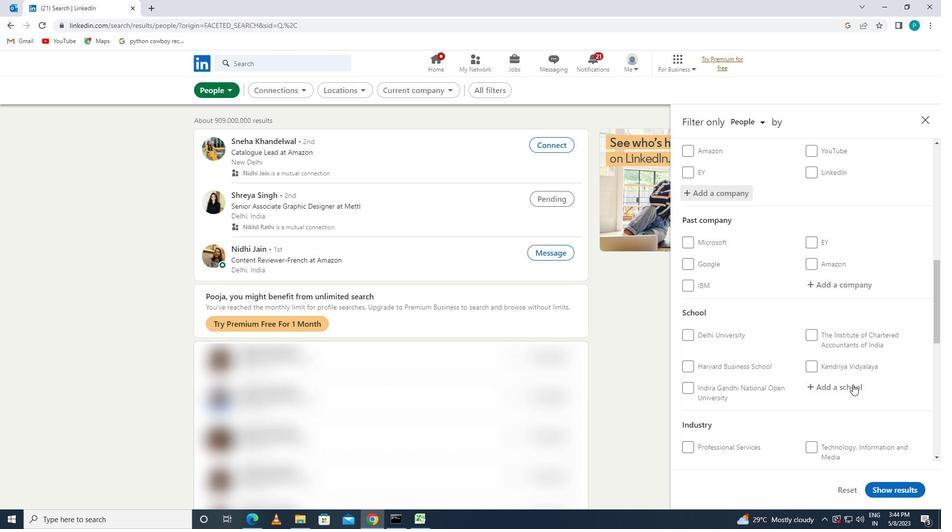 
Action: Key pressed <Key.caps_lock>A<Key.backspace><Key.caps_lock>S<Key.caps_lock><Key.caps_lock>A<Key.backspace><Key.caps_lock>AMBHRAM
Screenshot: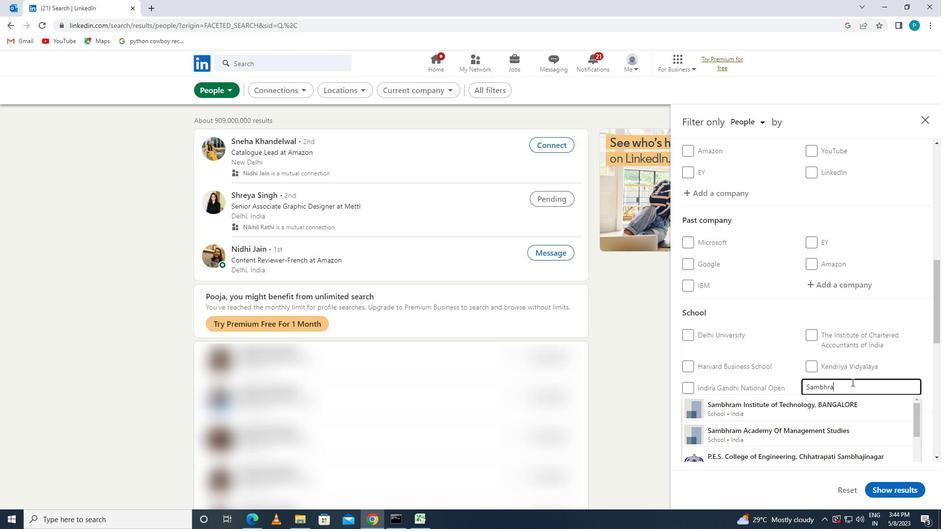 
Action: Mouse moved to (834, 407)
Screenshot: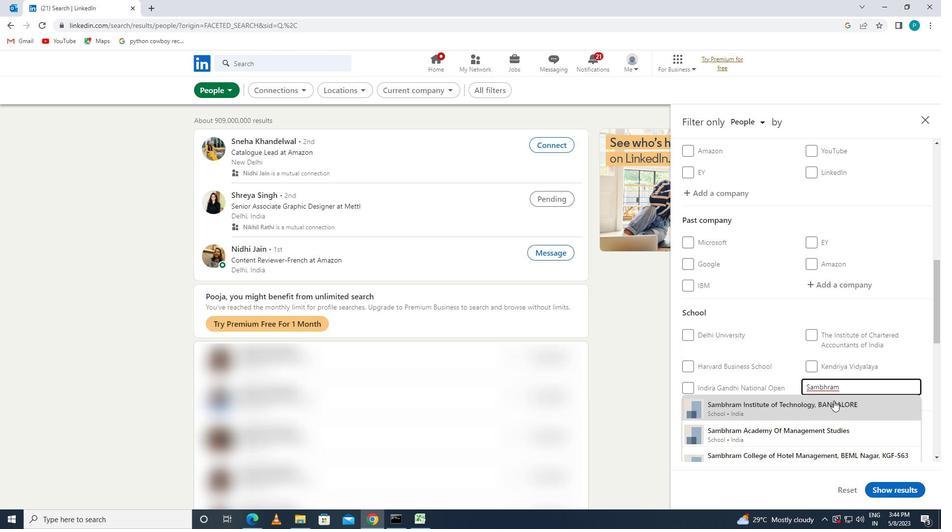 
Action: Mouse pressed left at (834, 407)
Screenshot: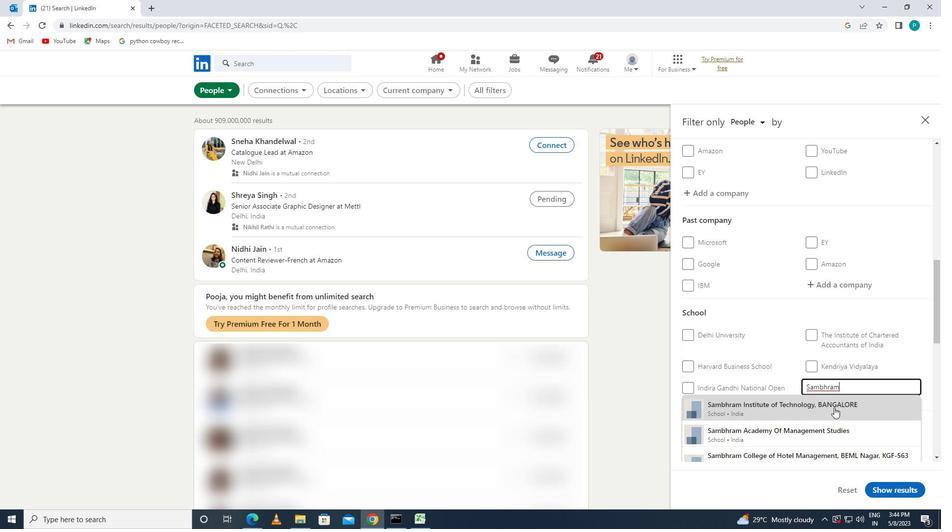 
Action: Mouse moved to (859, 388)
Screenshot: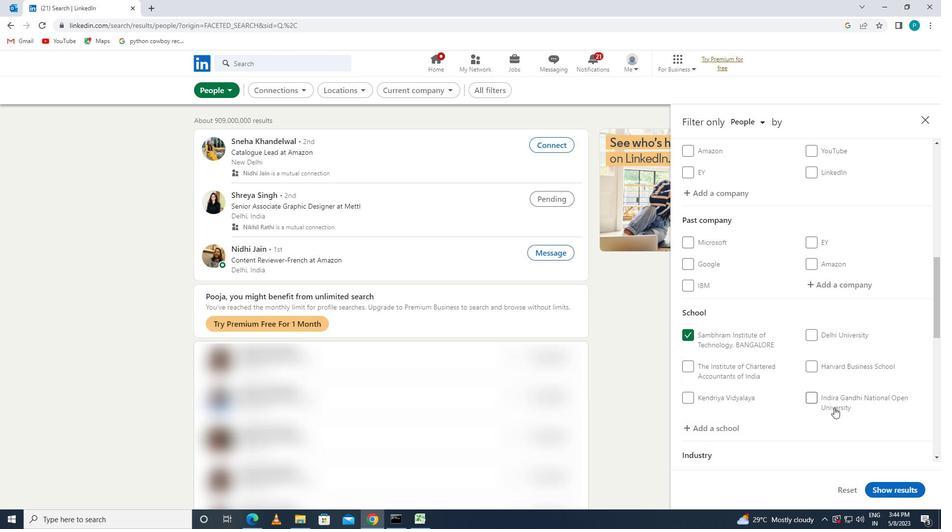 
Action: Mouse scrolled (859, 388) with delta (0, 0)
Screenshot: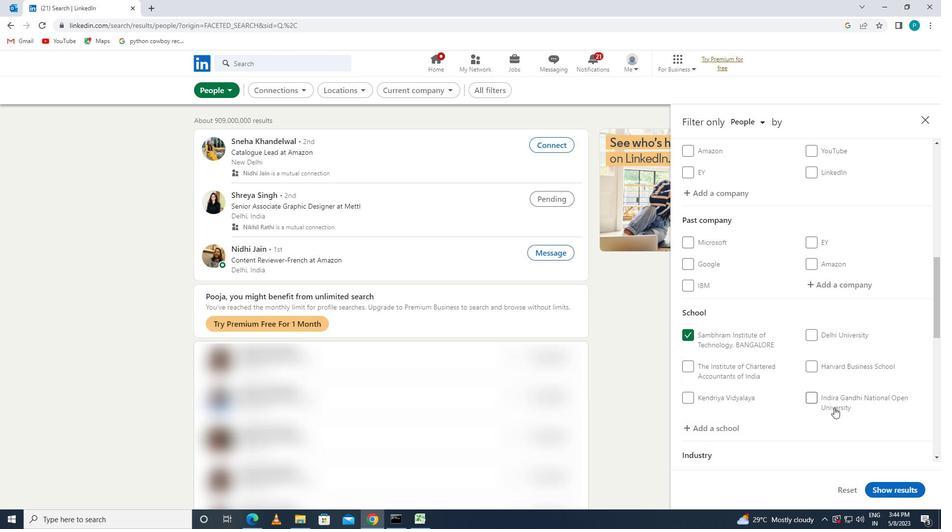
Action: Mouse scrolled (859, 388) with delta (0, 0)
Screenshot: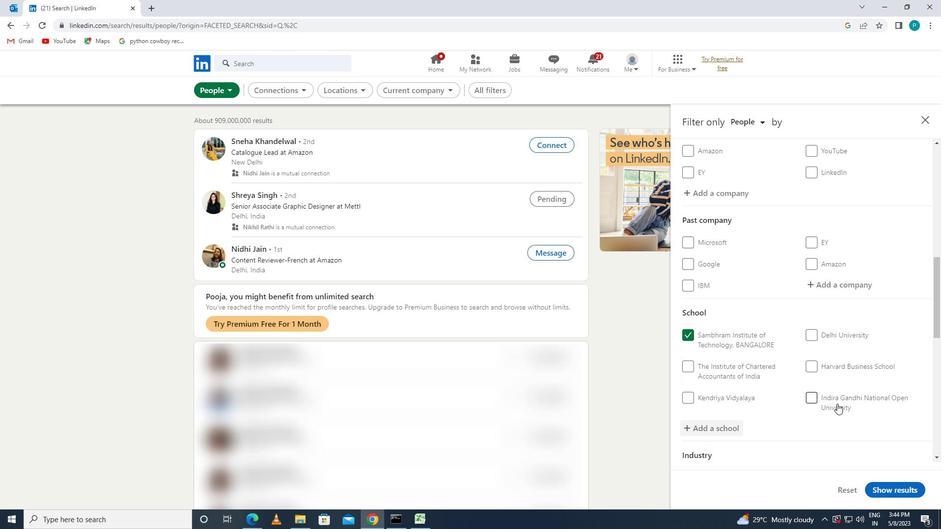 
Action: Mouse scrolled (859, 388) with delta (0, 0)
Screenshot: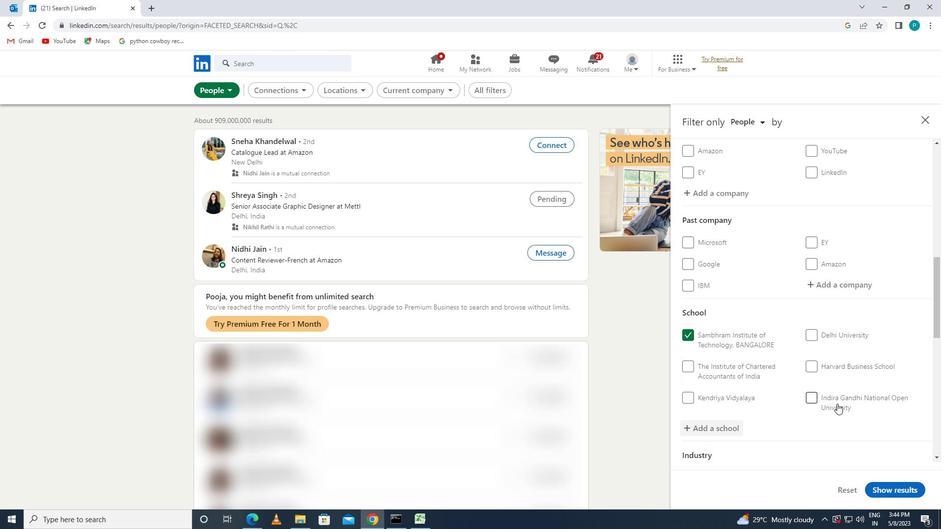 
Action: Mouse scrolled (859, 388) with delta (0, 0)
Screenshot: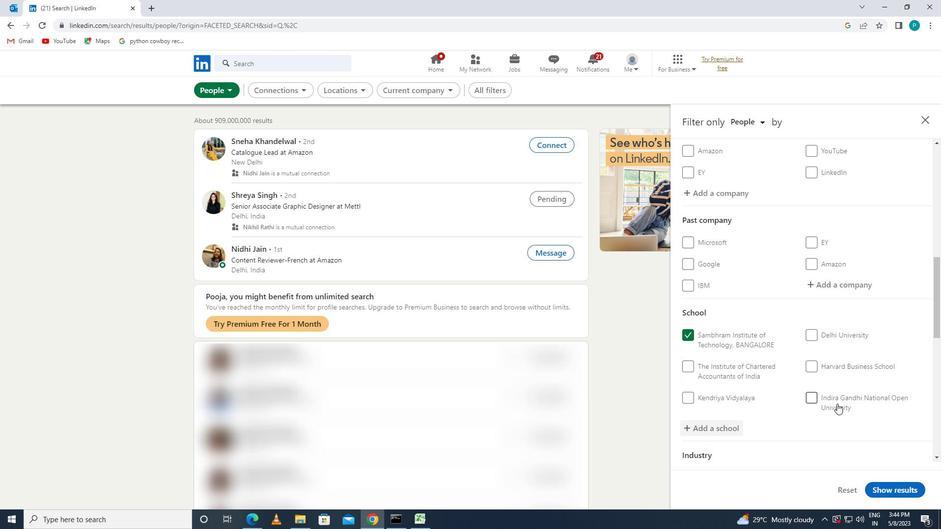 
Action: Mouse moved to (835, 347)
Screenshot: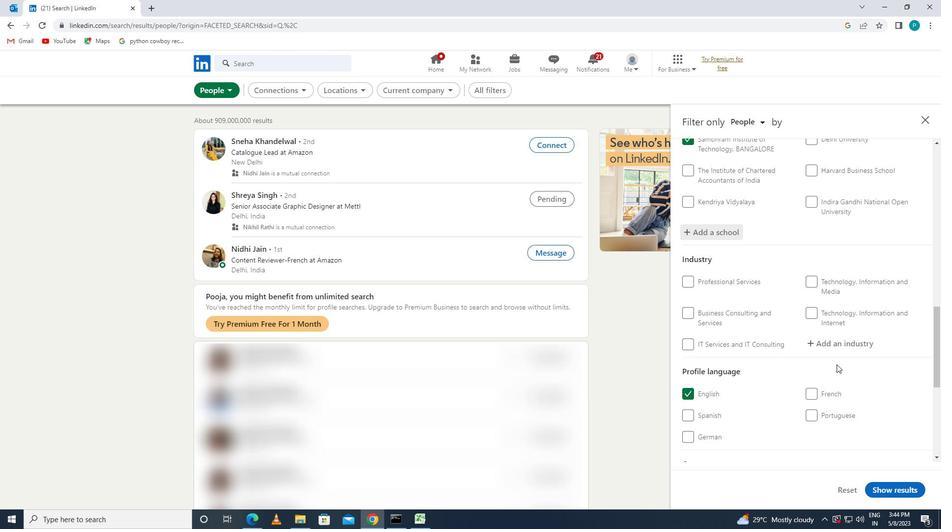 
Action: Mouse pressed left at (835, 347)
Screenshot: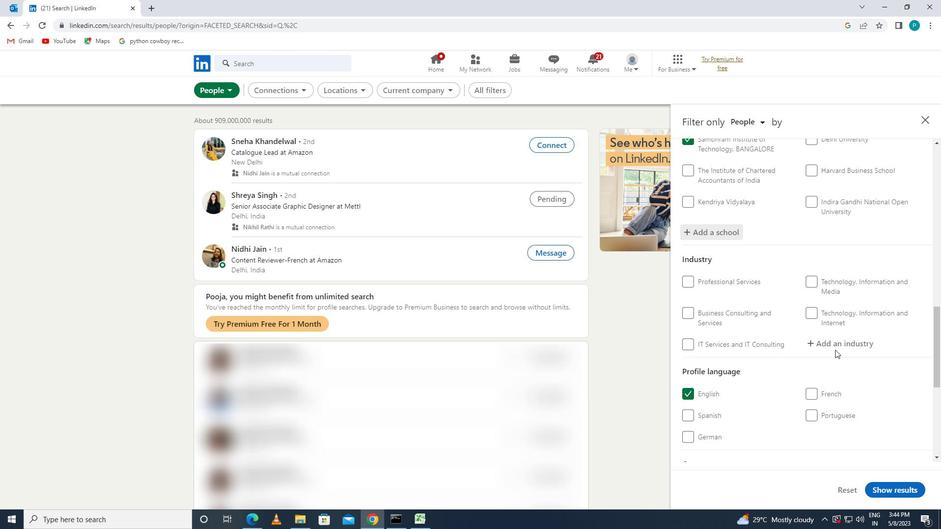 
Action: Key pressed <Key.caps_lock>L<Key.caps_lock>EAS
Screenshot: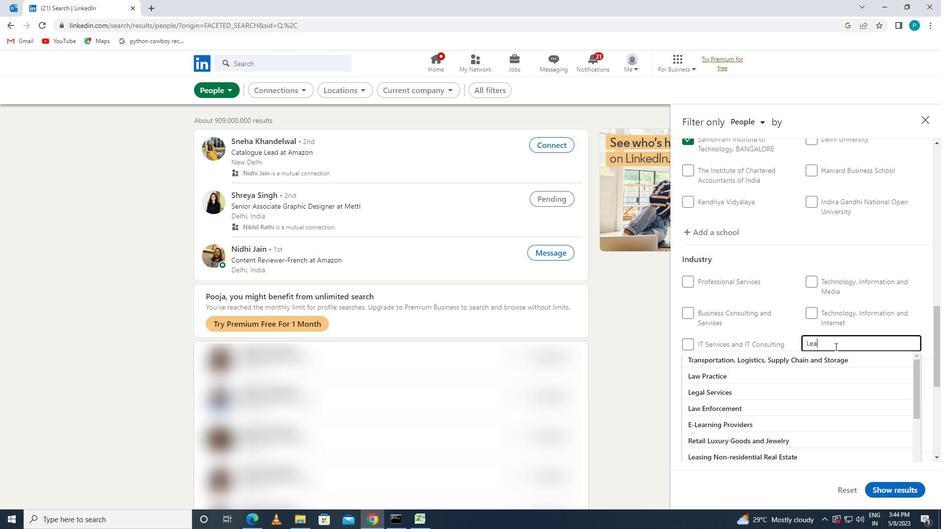
Action: Mouse moved to (831, 355)
Screenshot: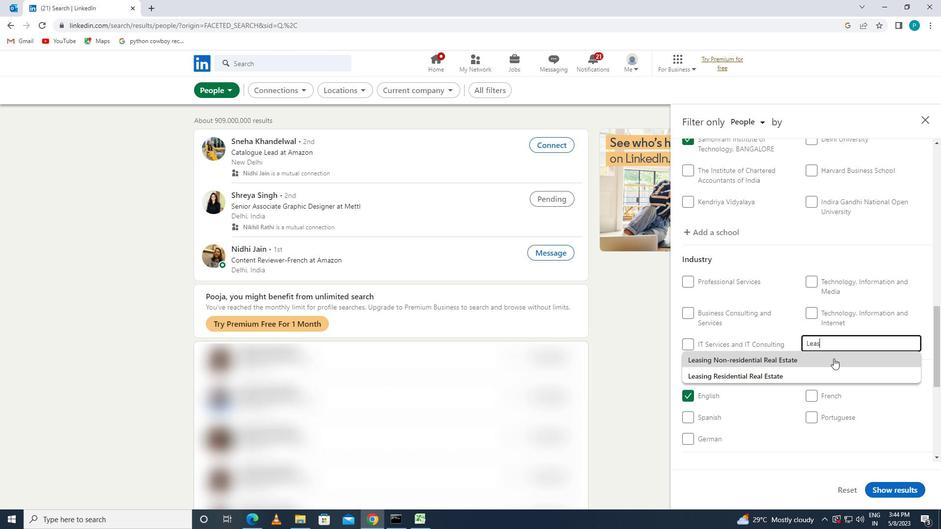 
Action: Mouse pressed left at (831, 355)
Screenshot: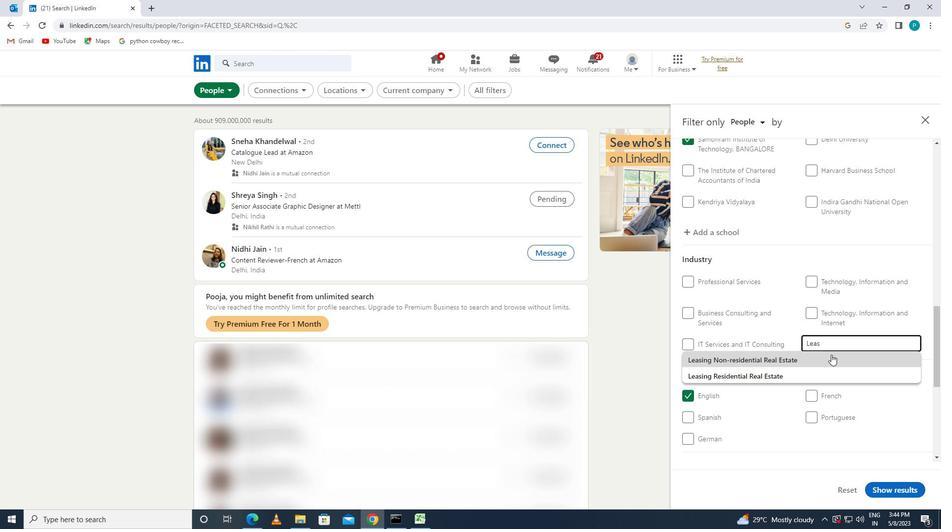 
Action: Mouse moved to (833, 355)
Screenshot: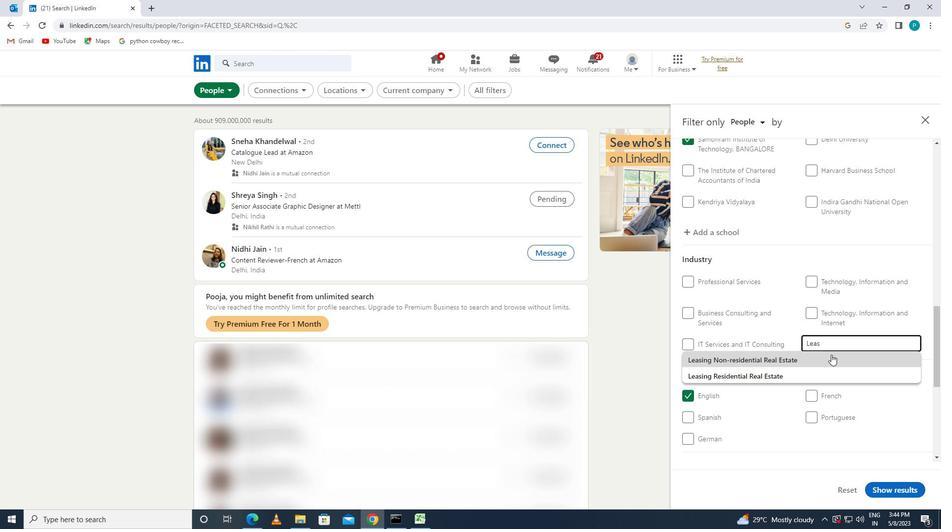 
Action: Mouse scrolled (833, 354) with delta (0, 0)
Screenshot: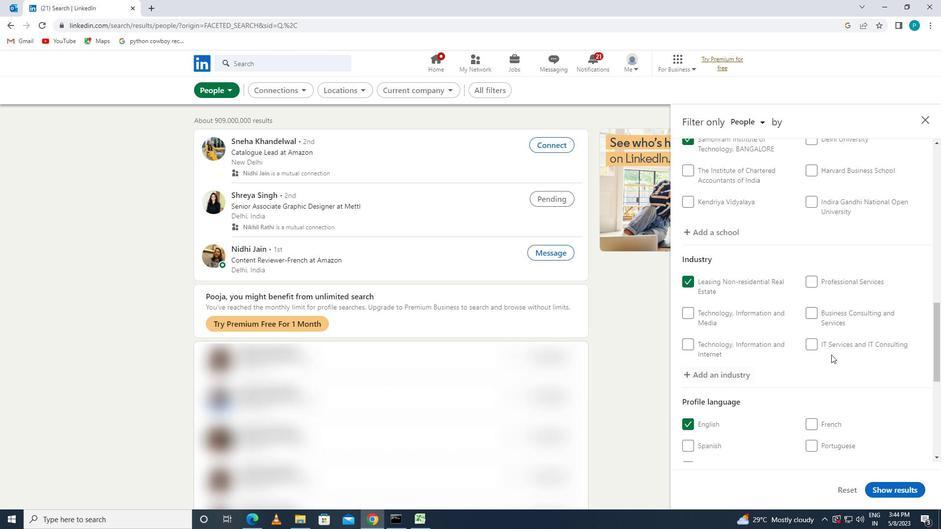
Action: Mouse scrolled (833, 354) with delta (0, 0)
Screenshot: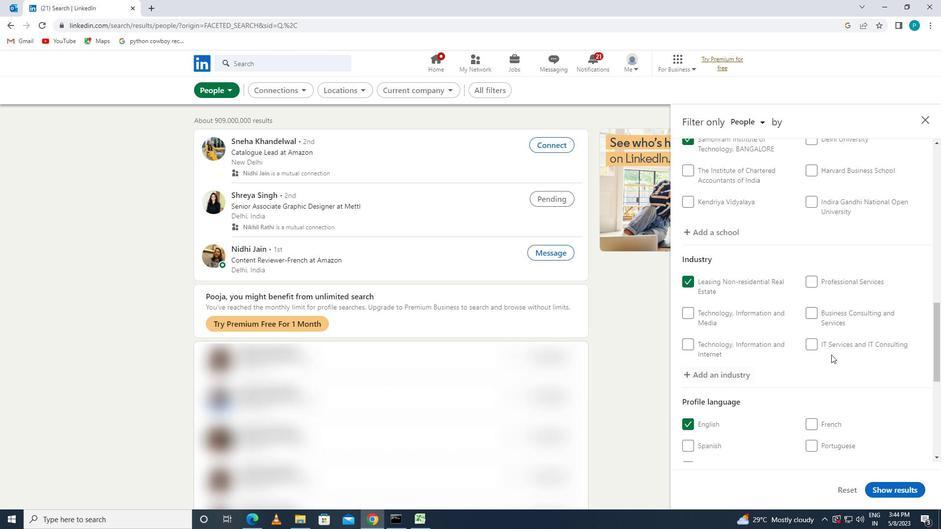 
Action: Mouse moved to (833, 355)
Screenshot: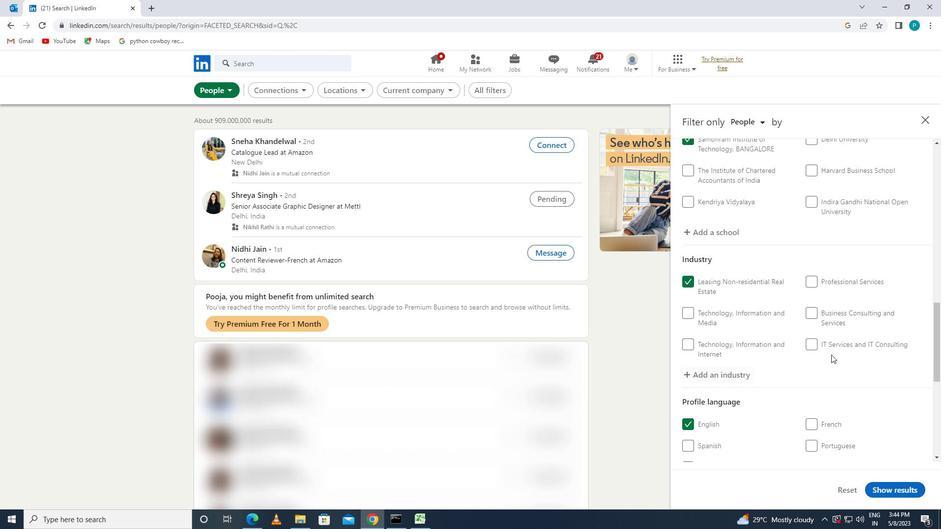 
Action: Mouse scrolled (833, 355) with delta (0, 0)
Screenshot: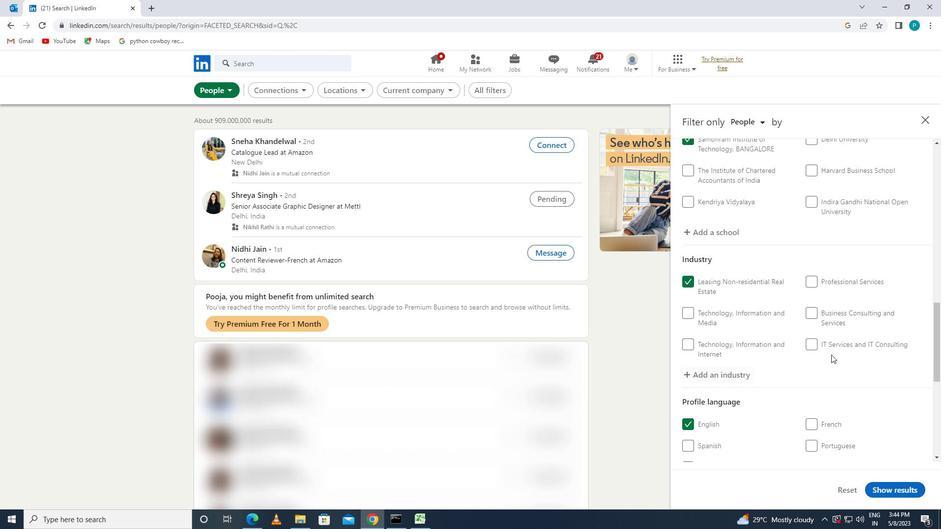 
Action: Mouse moved to (841, 394)
Screenshot: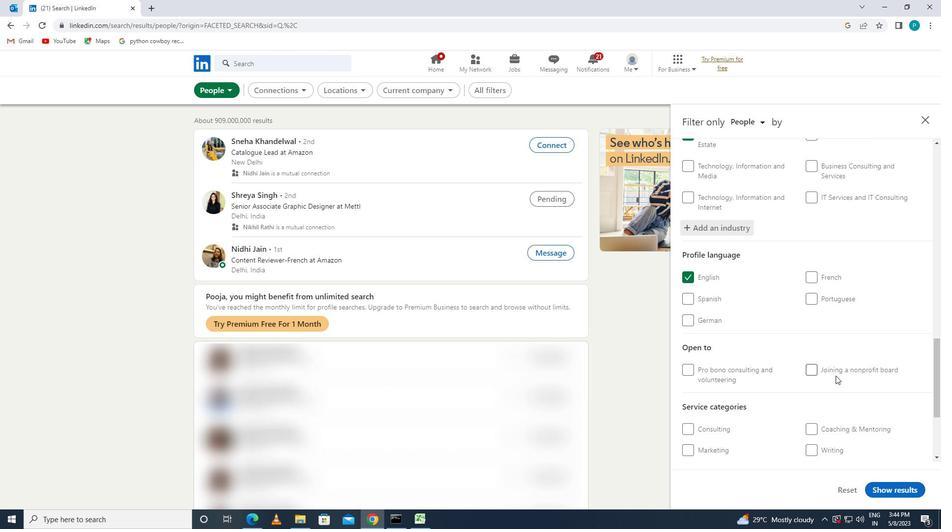 
Action: Mouse scrolled (841, 394) with delta (0, 0)
Screenshot: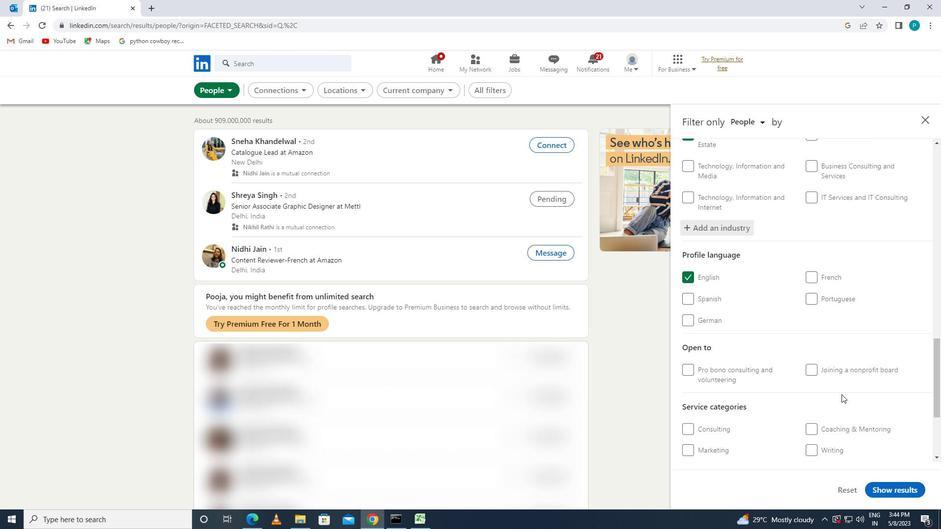 
Action: Mouse scrolled (841, 394) with delta (0, 0)
Screenshot: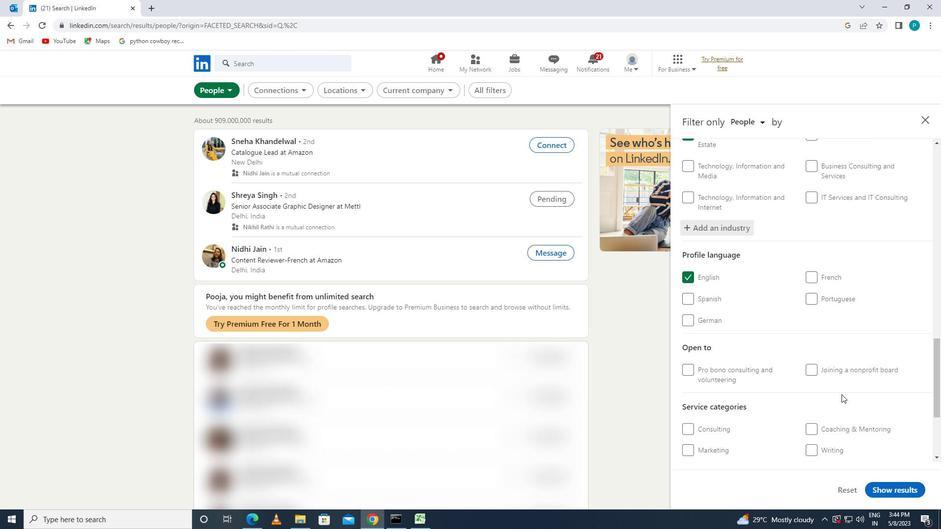 
Action: Mouse moved to (839, 369)
Screenshot: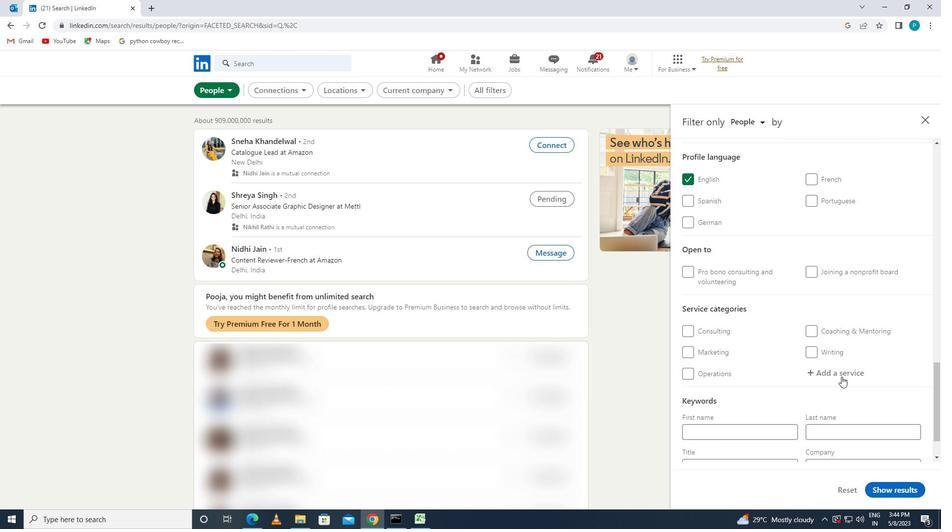
Action: Mouse pressed left at (839, 369)
Screenshot: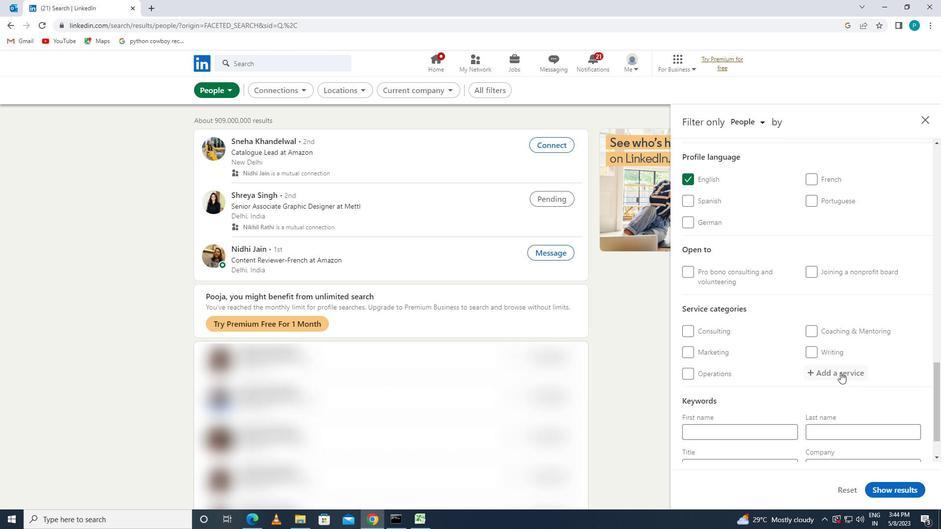
Action: Mouse moved to (835, 365)
Screenshot: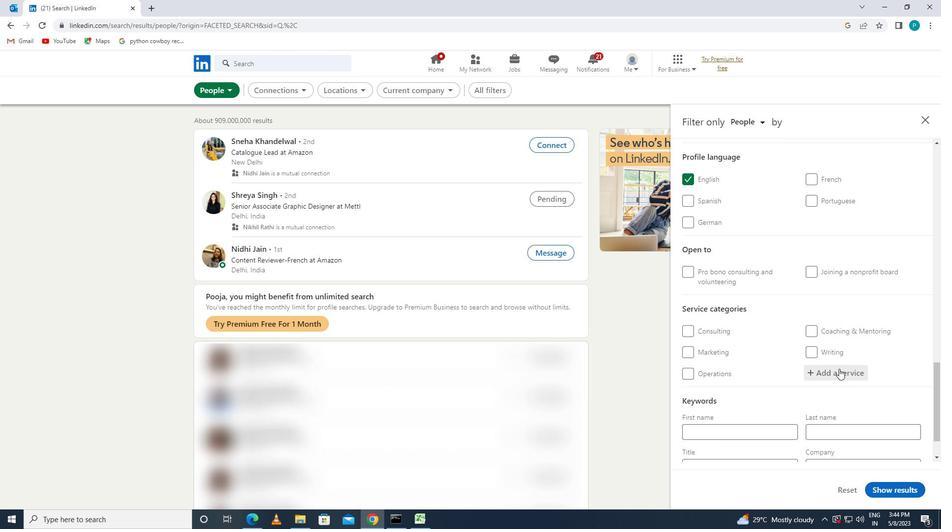 
Action: Key pressed <Key.caps_lock>V<Key.caps_lock>IDEO
Screenshot: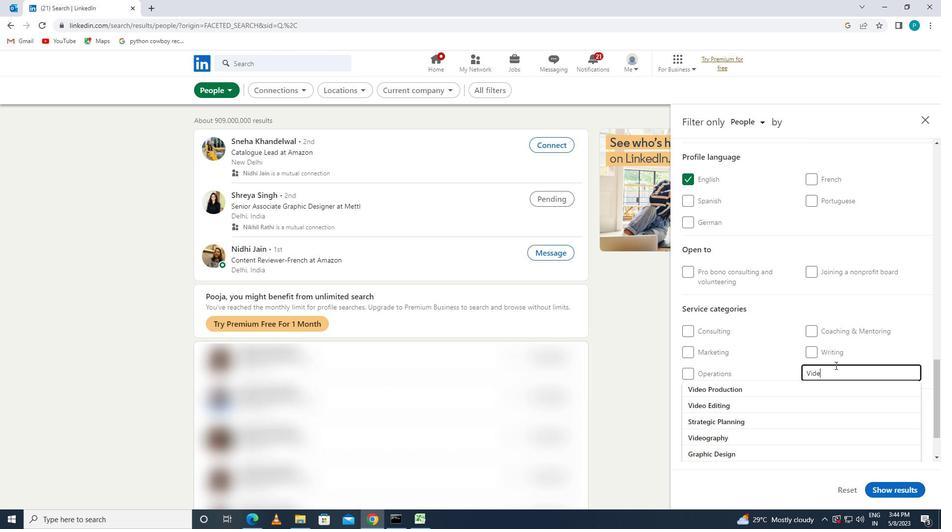 
Action: Mouse moved to (759, 419)
Screenshot: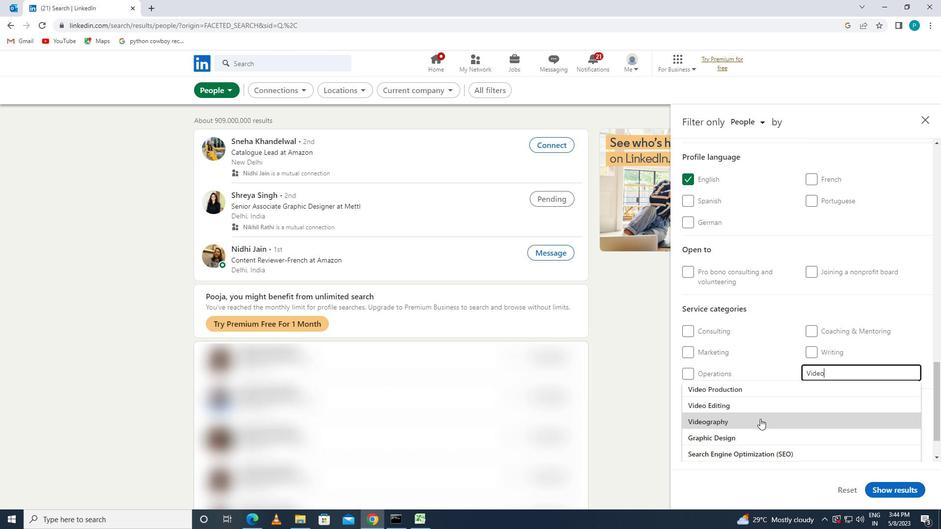 
Action: Mouse pressed left at (759, 419)
Screenshot: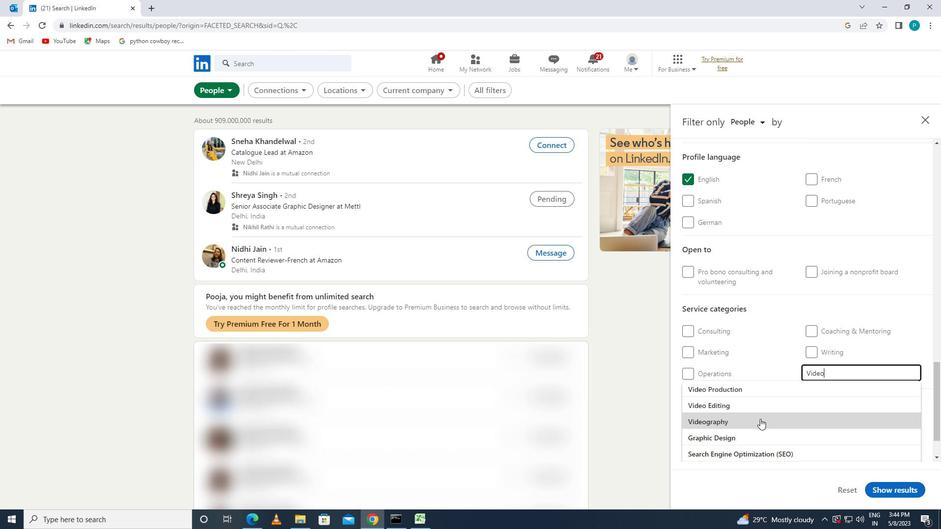 
Action: Mouse scrolled (759, 418) with delta (0, 0)
Screenshot: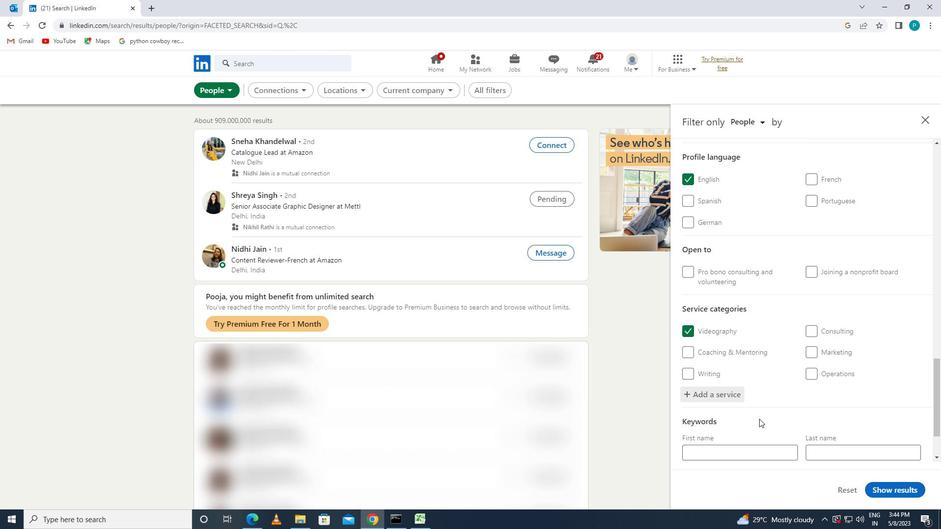 
Action: Mouse scrolled (759, 418) with delta (0, 0)
Screenshot: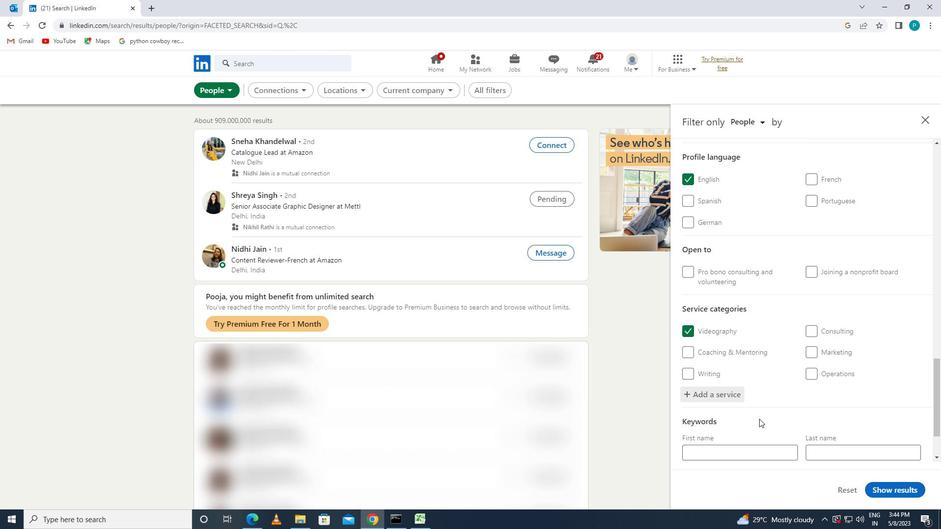 
Action: Mouse scrolled (759, 418) with delta (0, 0)
Screenshot: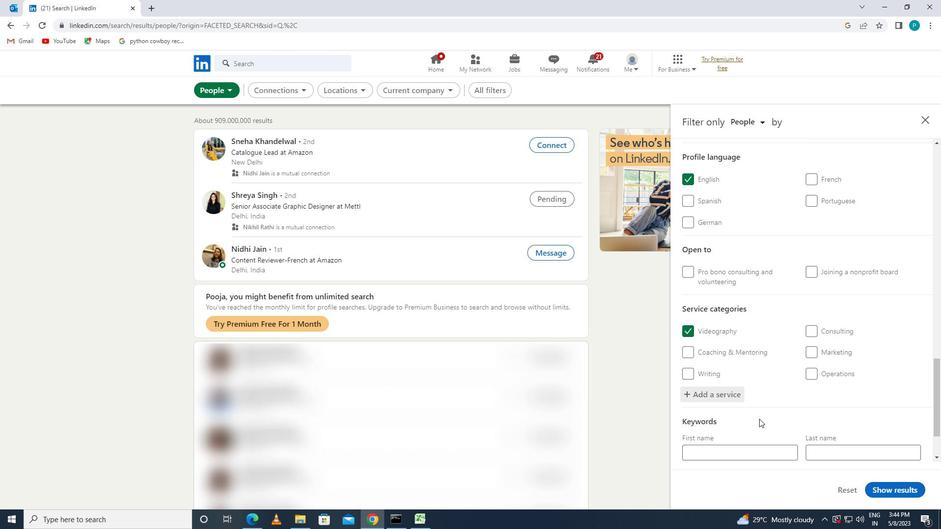 
Action: Mouse scrolled (759, 418) with delta (0, 0)
Screenshot: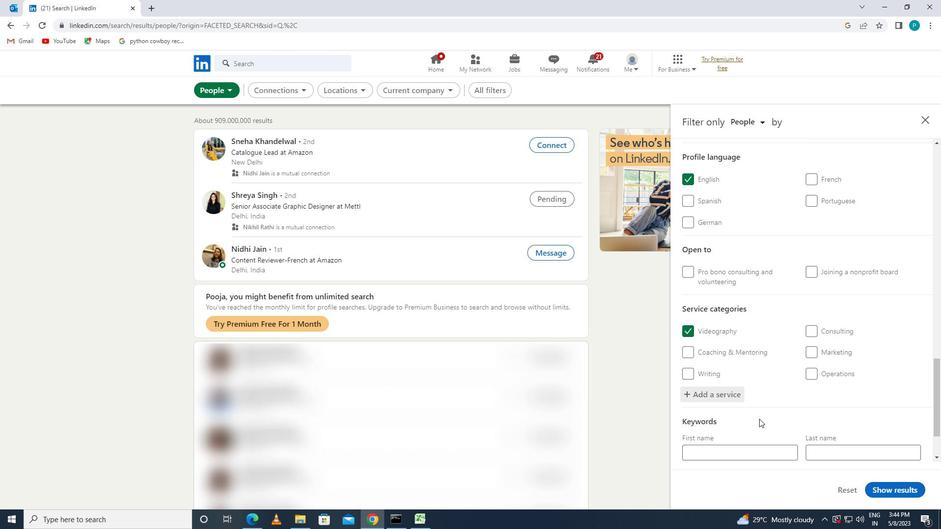 
Action: Mouse scrolled (759, 418) with delta (0, 0)
Screenshot: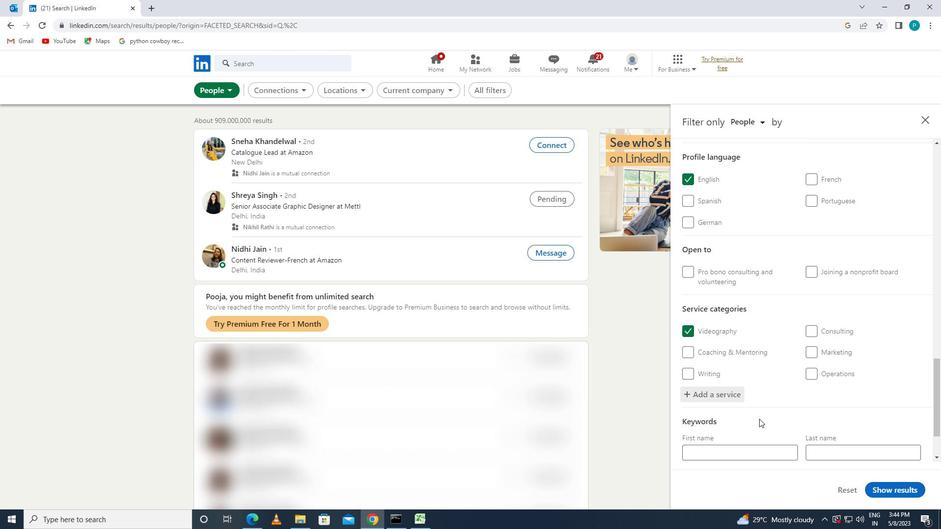 
Action: Mouse moved to (749, 413)
Screenshot: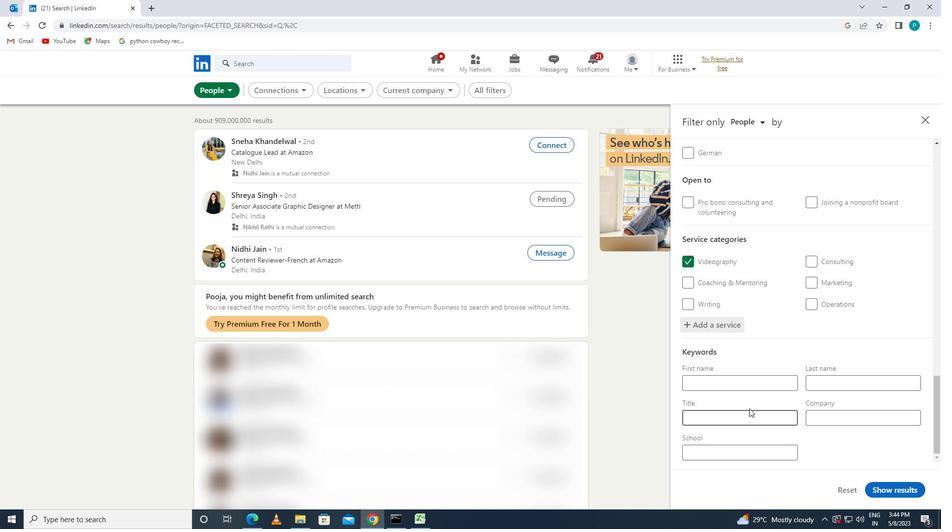 
Action: Mouse pressed left at (749, 413)
Screenshot: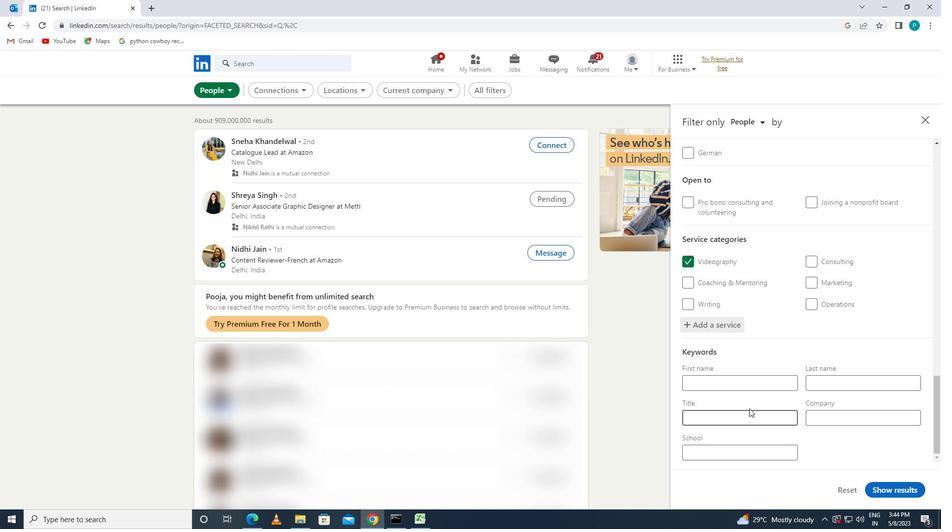 
Action: Mouse moved to (749, 413)
Screenshot: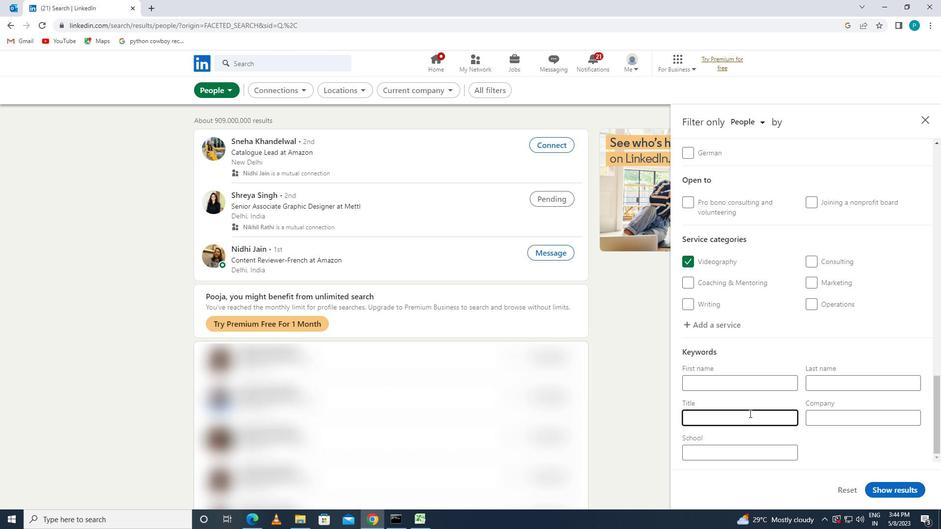
Action: Key pressed <Key.caps_lock>N<Key.caps_lock>URSE
Screenshot: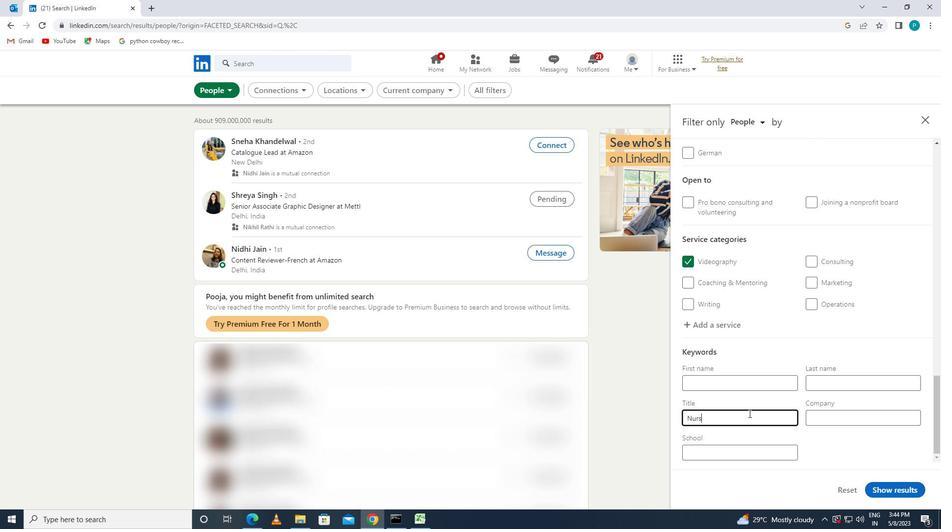 
Action: Mouse moved to (901, 489)
Screenshot: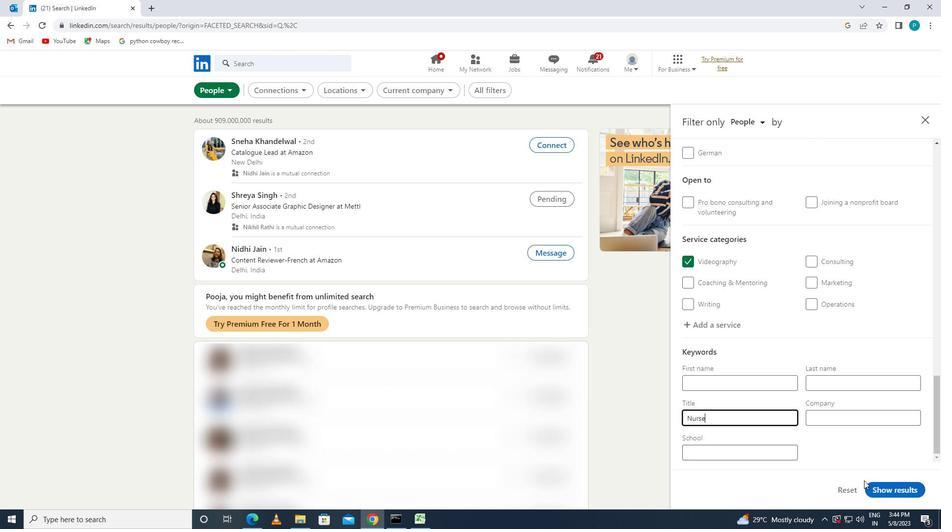 
Action: Mouse pressed left at (901, 489)
Screenshot: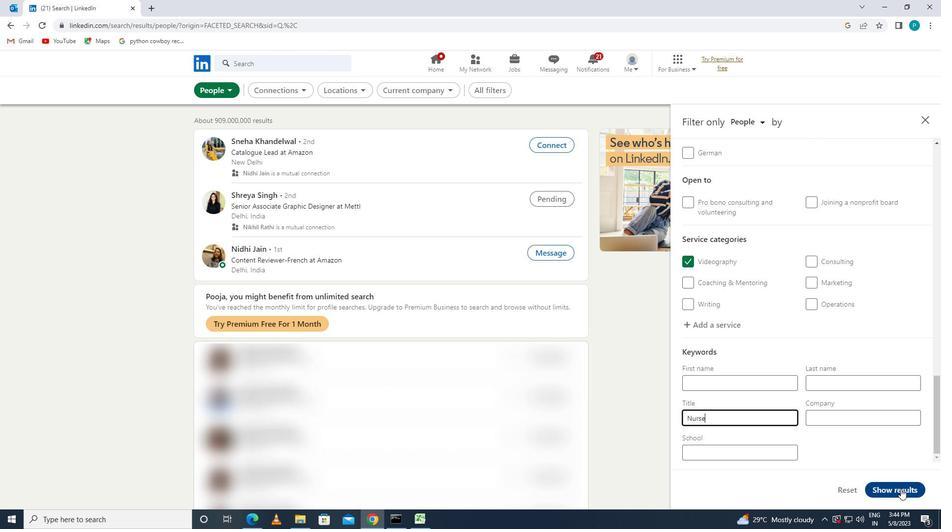 
